 Task: In the  document transformation Apply all border to the tabe with  'with box; Style line and width 1/4 pt 'Select Header and apply  'Italics' Select the text and align it to the  Left
Action: Mouse moved to (736, 265)
Screenshot: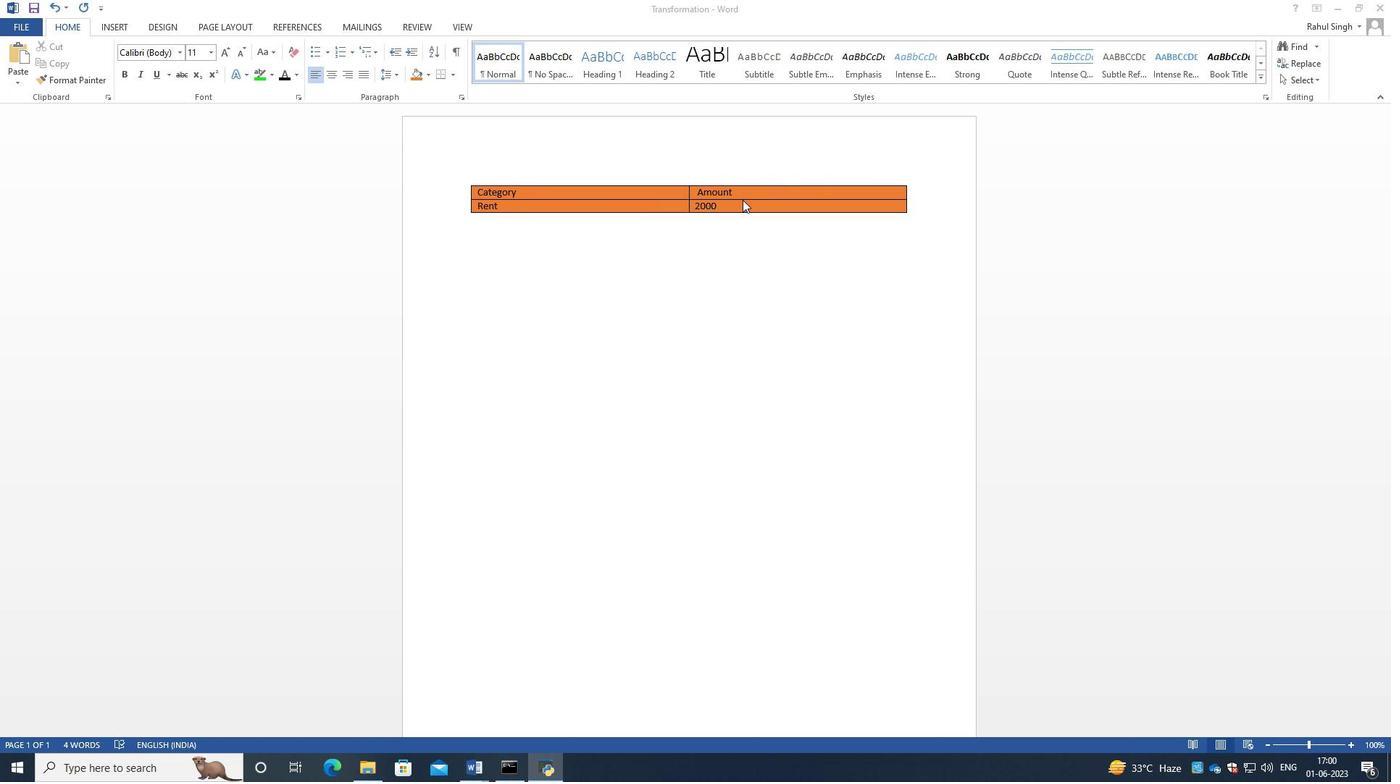 
Action: Mouse pressed left at (736, 265)
Screenshot: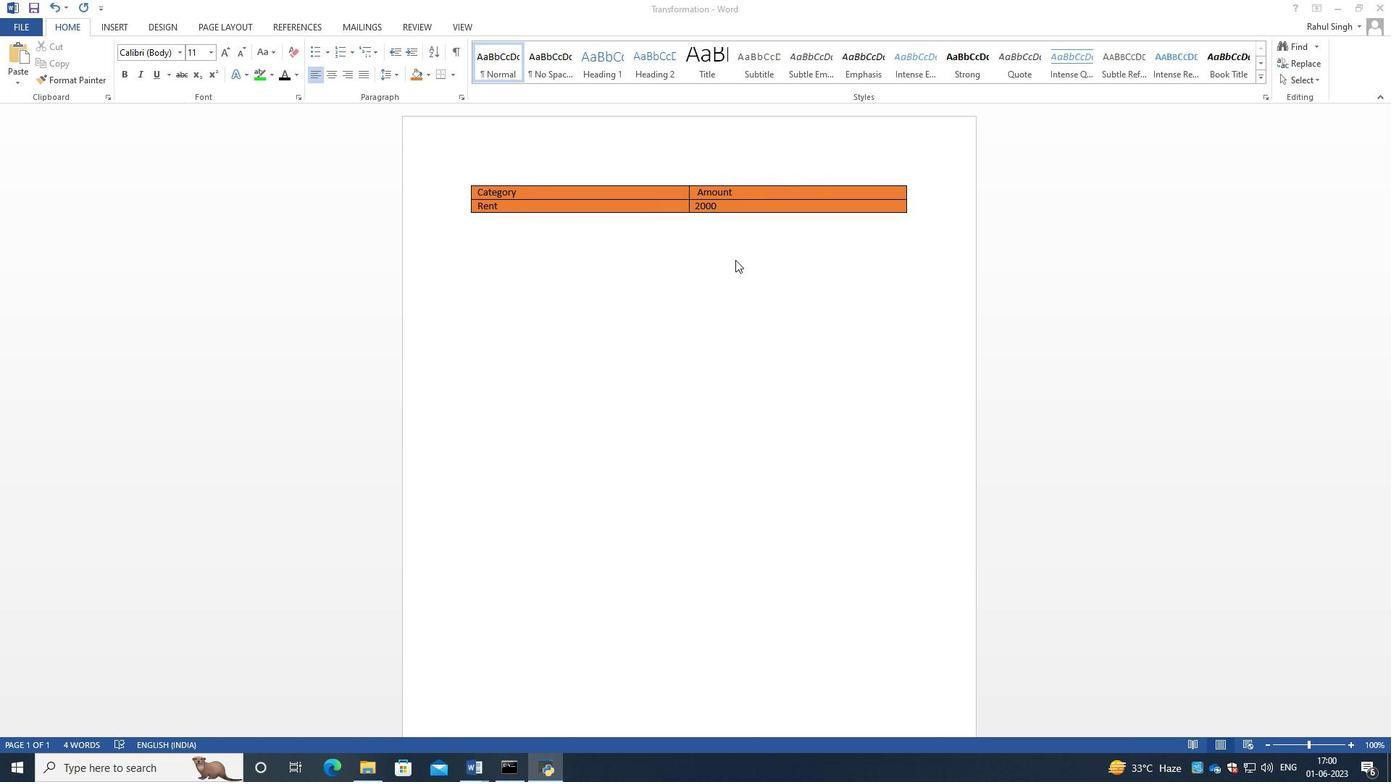 
Action: Mouse moved to (917, 187)
Screenshot: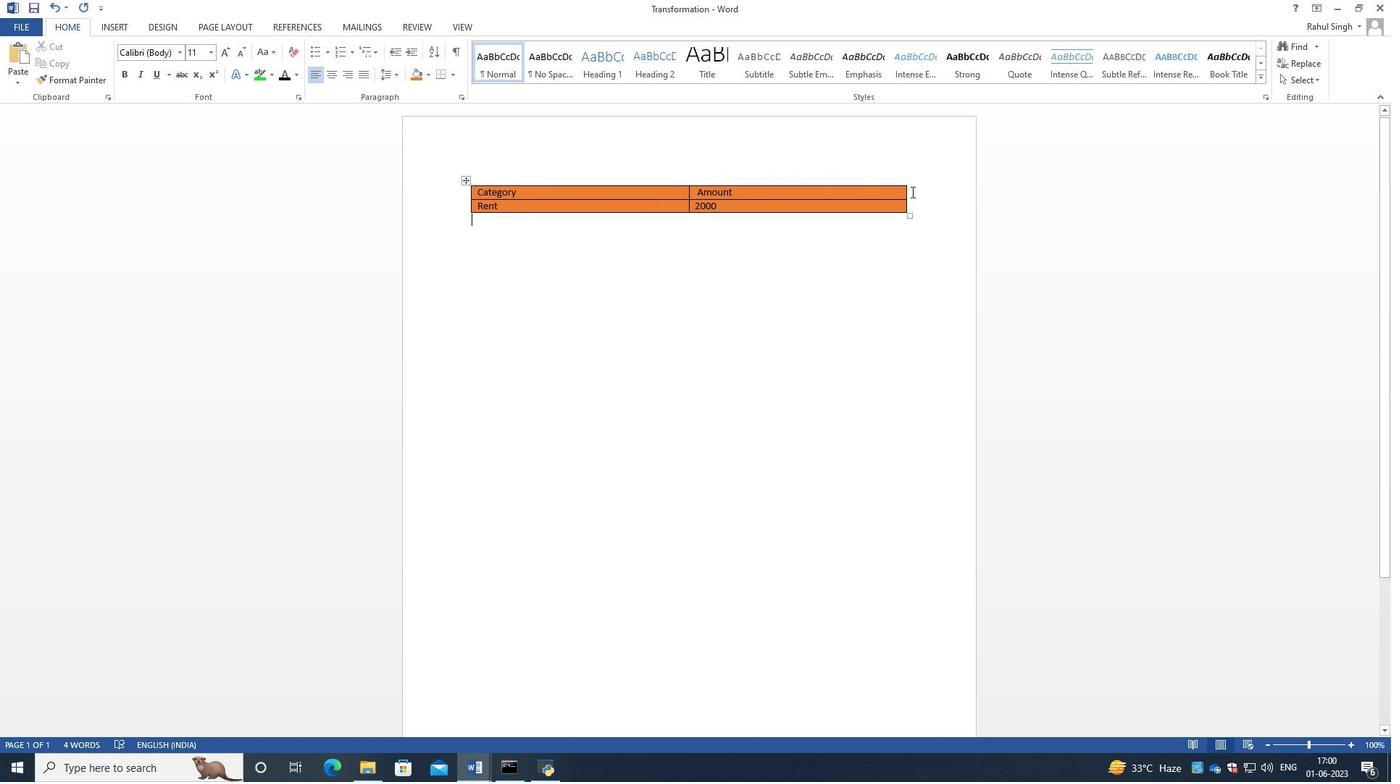 
Action: Mouse pressed left at (917, 187)
Screenshot: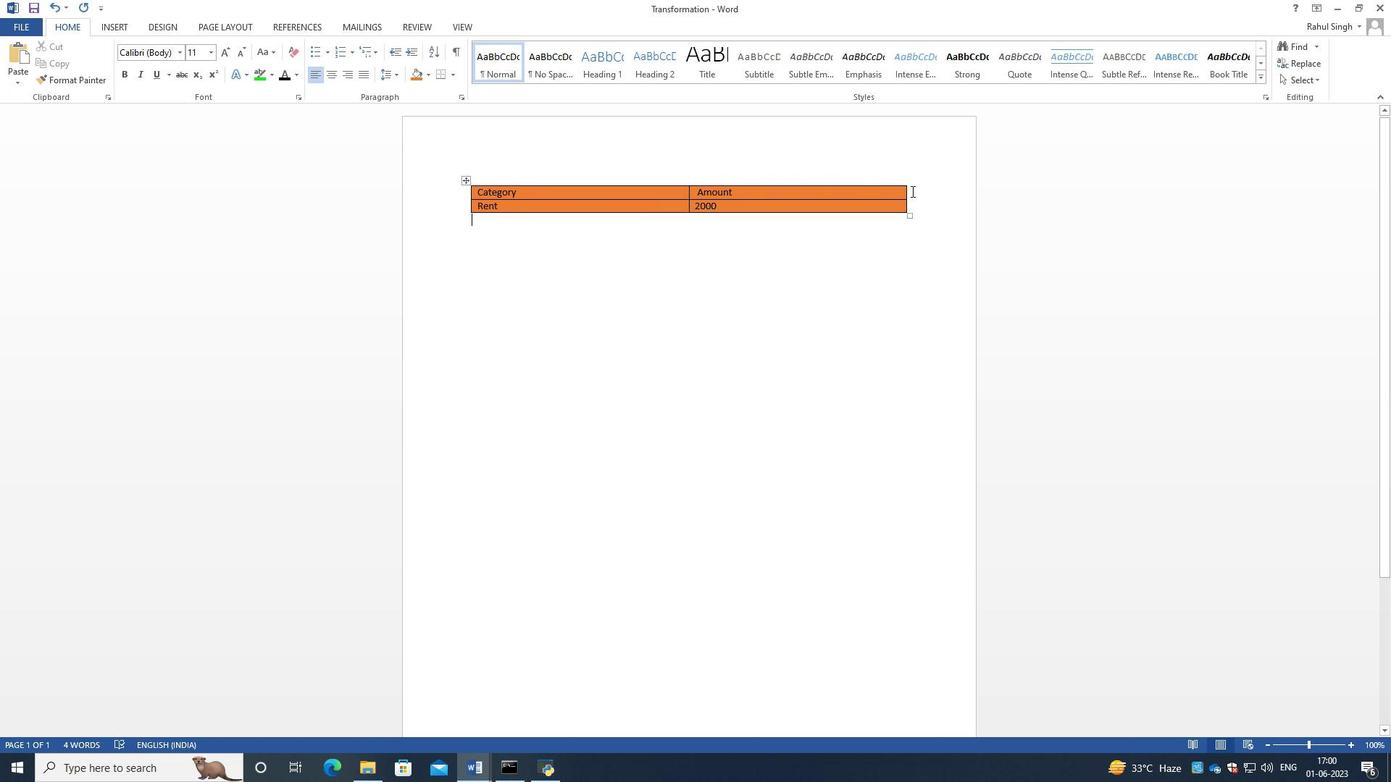 
Action: Mouse moved to (633, 243)
Screenshot: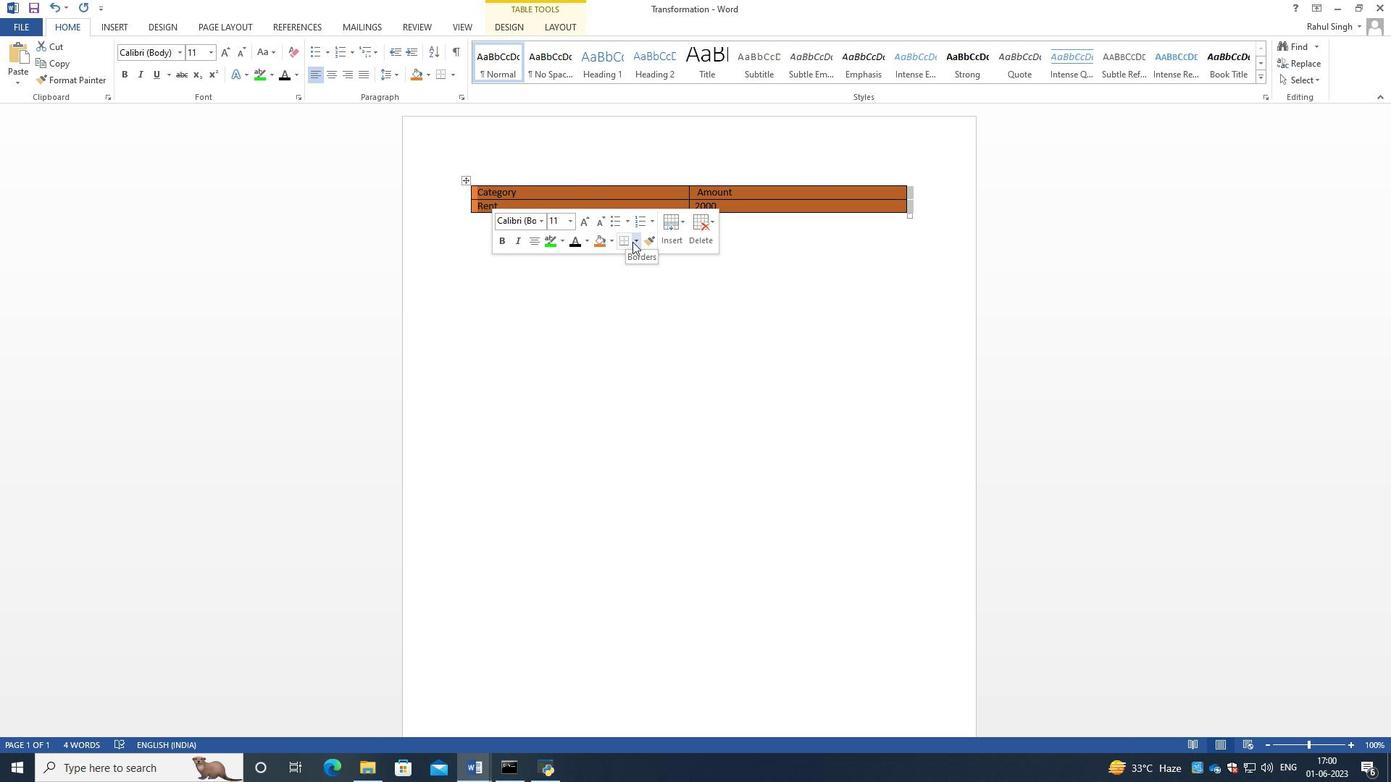 
Action: Mouse pressed left at (633, 243)
Screenshot: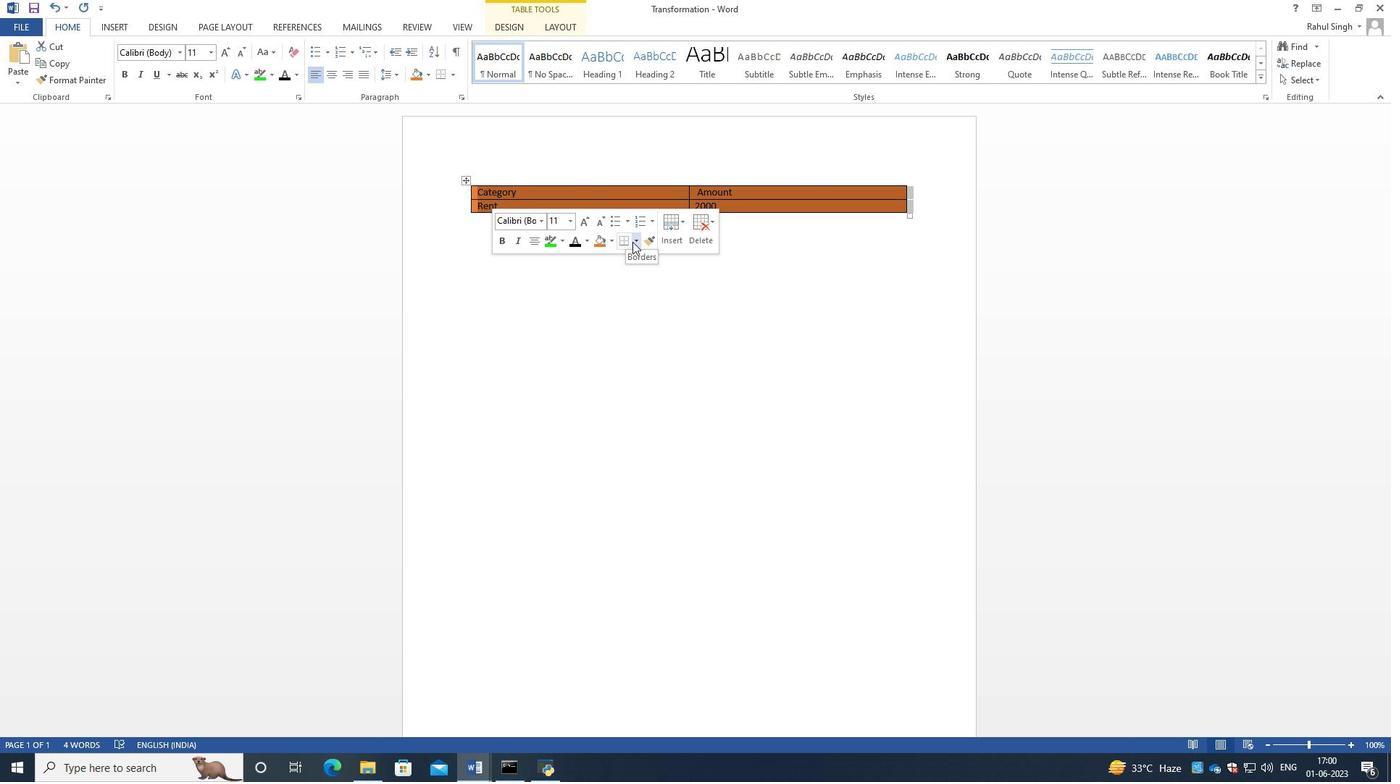 
Action: Mouse moved to (659, 352)
Screenshot: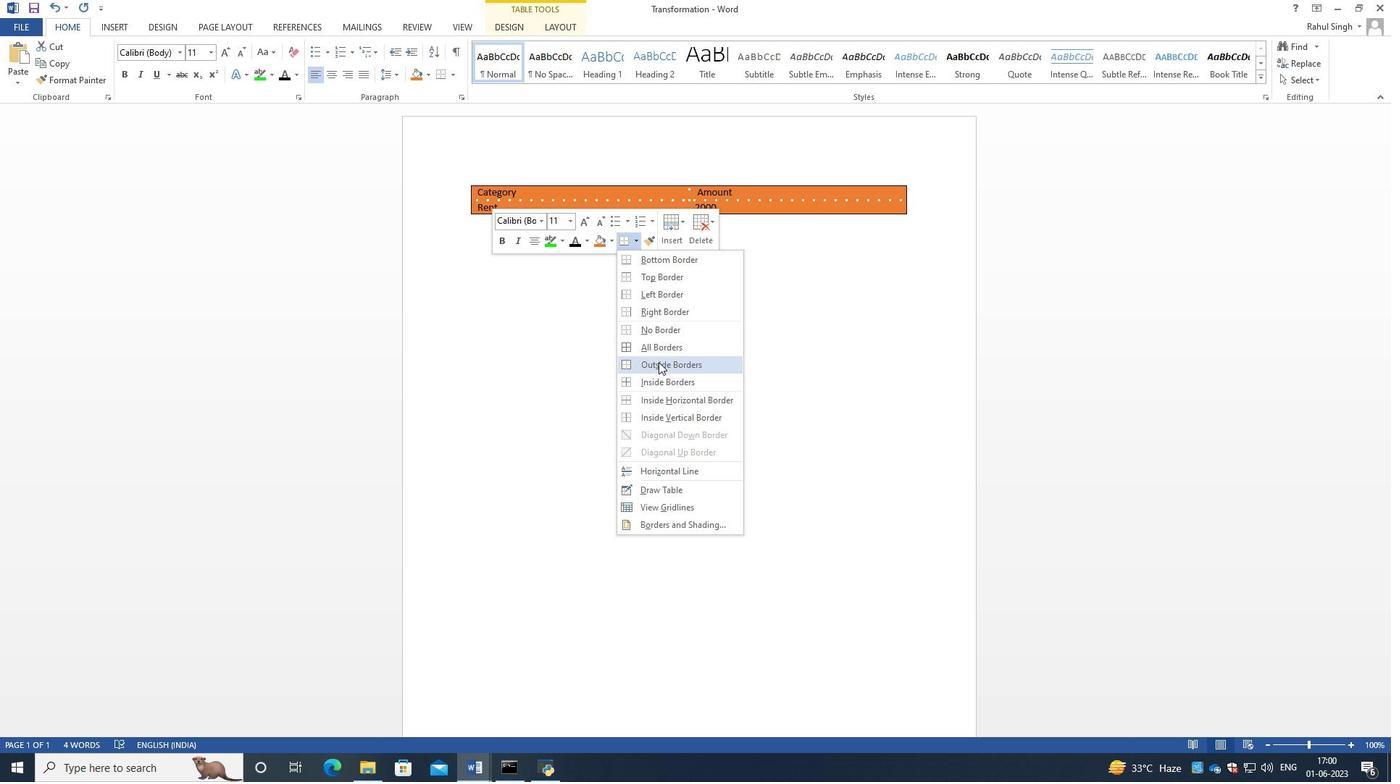 
Action: Mouse pressed left at (659, 352)
Screenshot: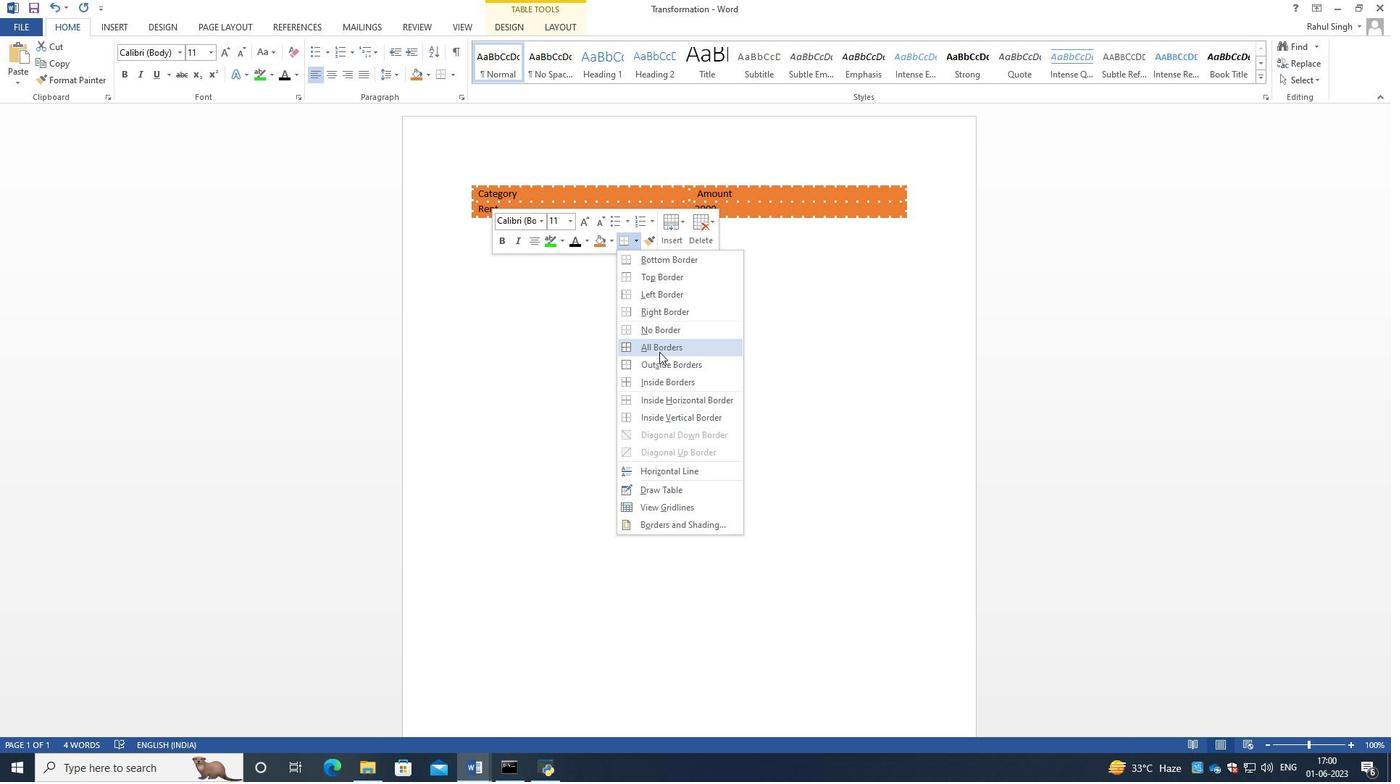 
Action: Mouse moved to (640, 242)
Screenshot: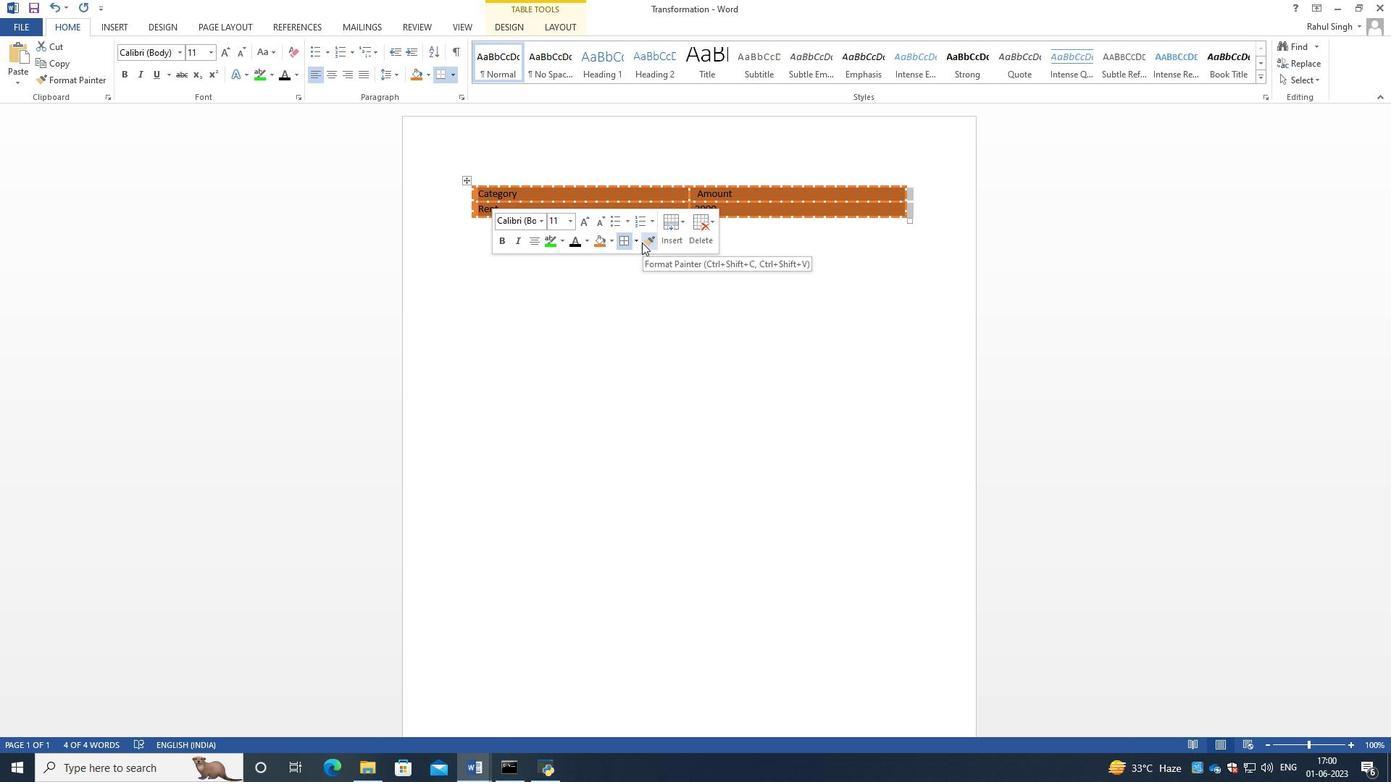
Action: Mouse pressed left at (640, 242)
Screenshot: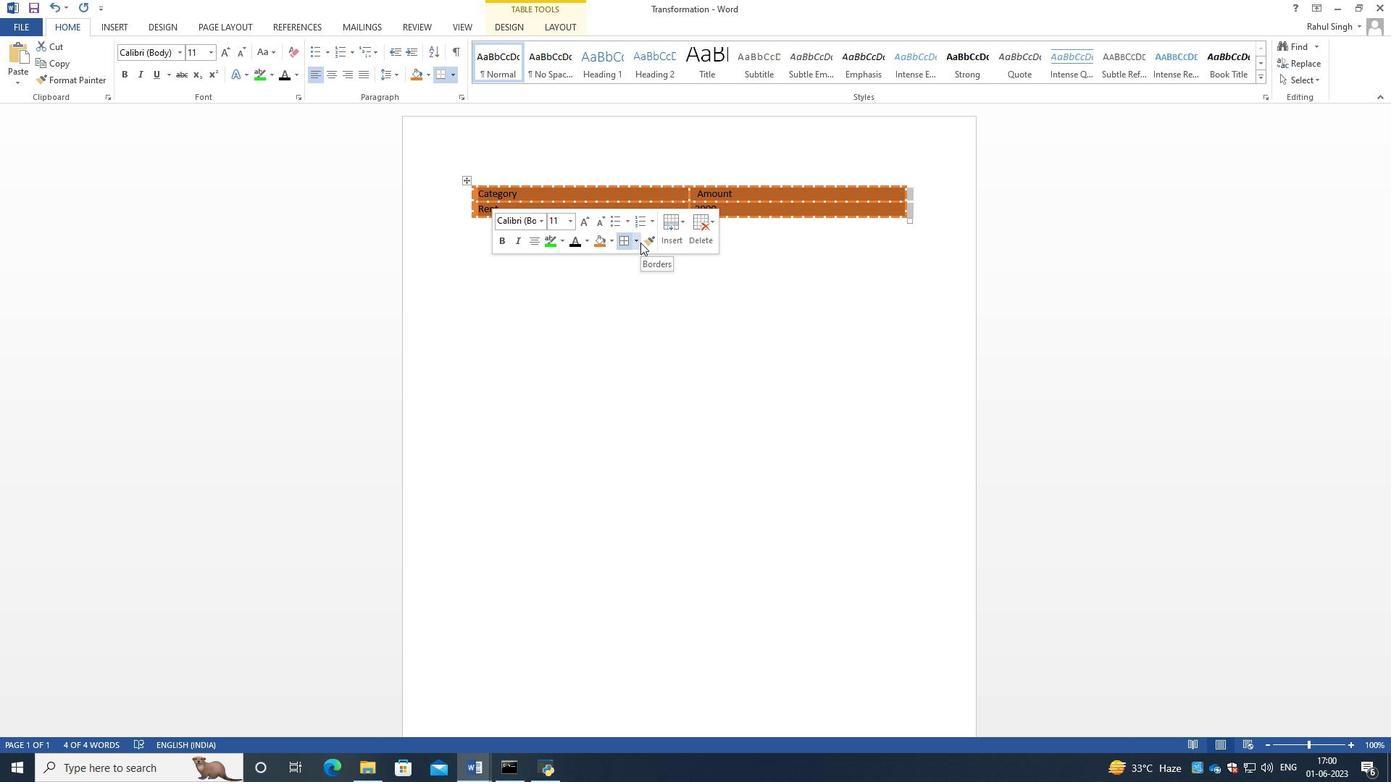 
Action: Mouse moved to (785, 285)
Screenshot: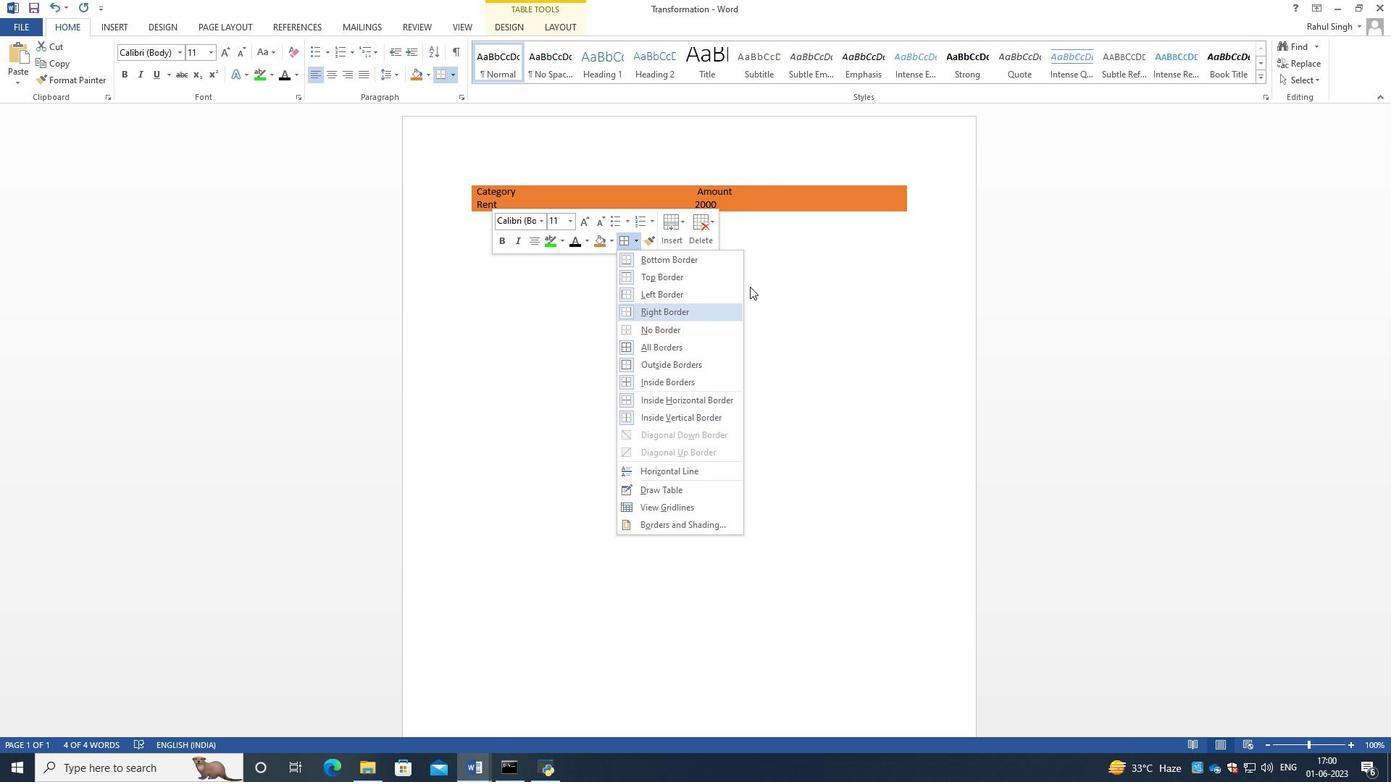 
Action: Mouse pressed left at (785, 285)
Screenshot: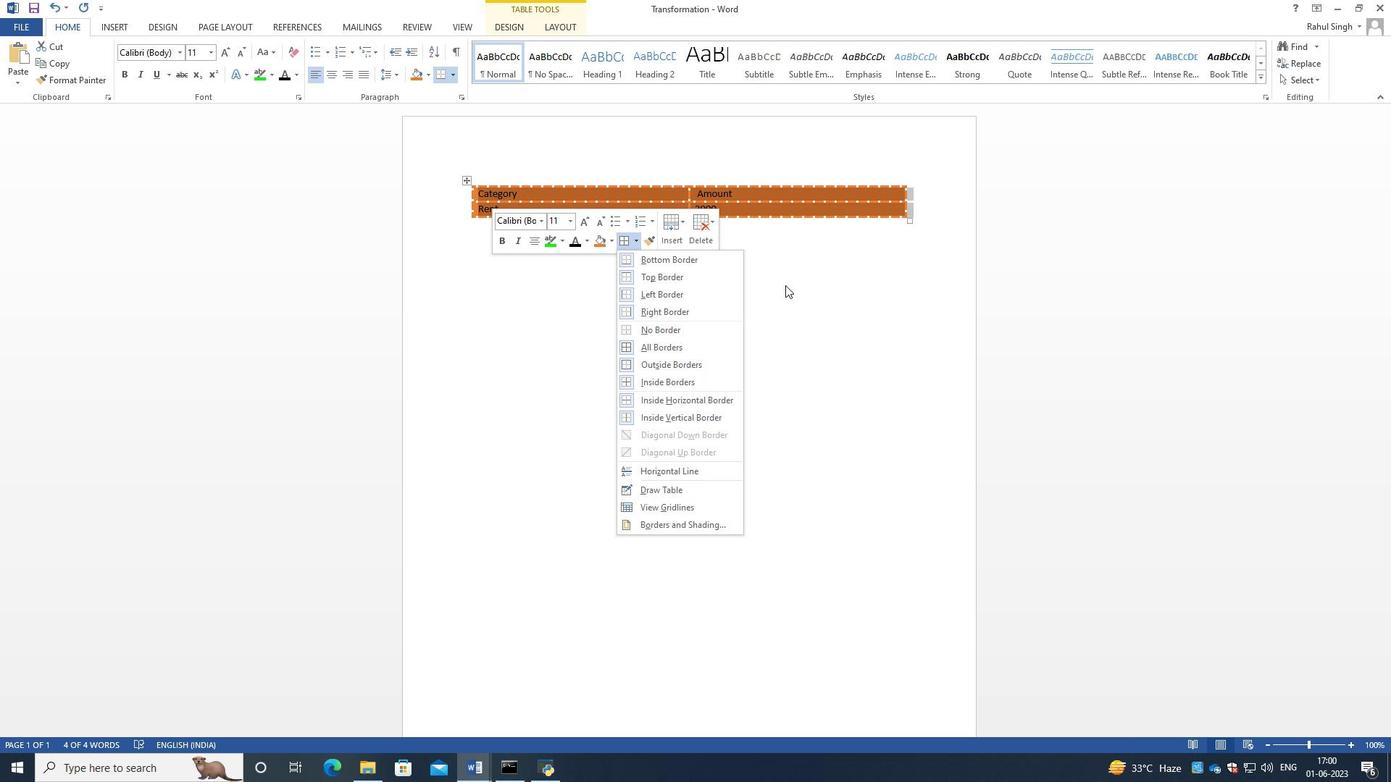 
Action: Mouse moved to (629, 254)
Screenshot: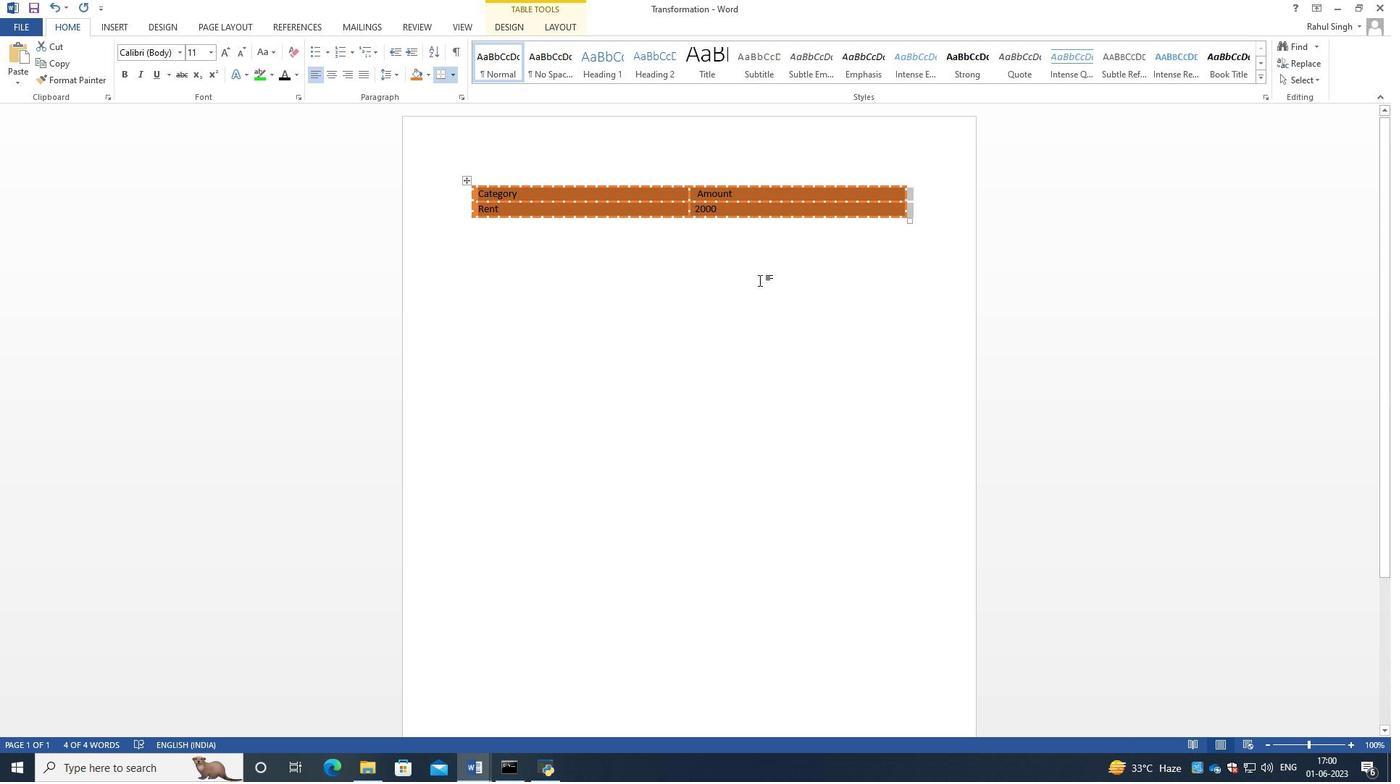 
Action: Mouse pressed left at (629, 254)
Screenshot: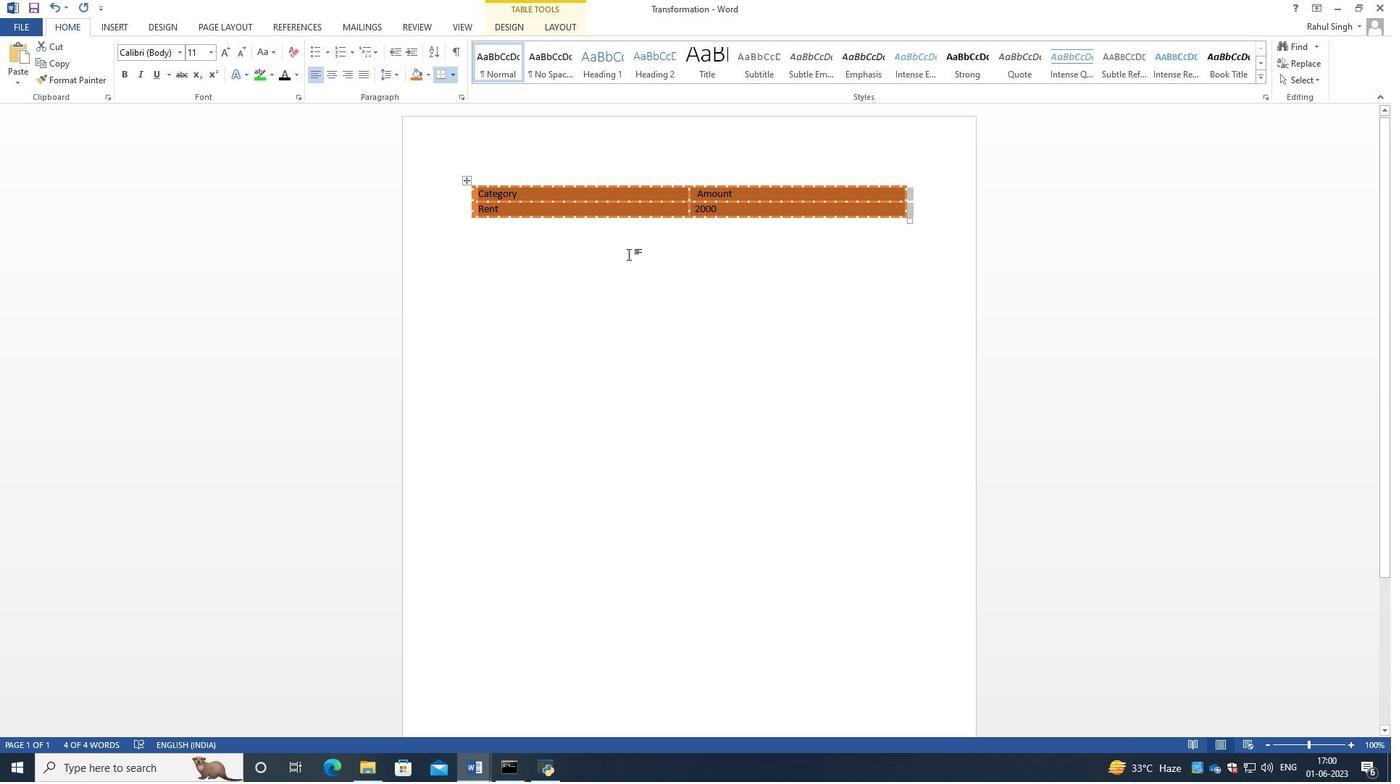 
Action: Mouse moved to (637, 190)
Screenshot: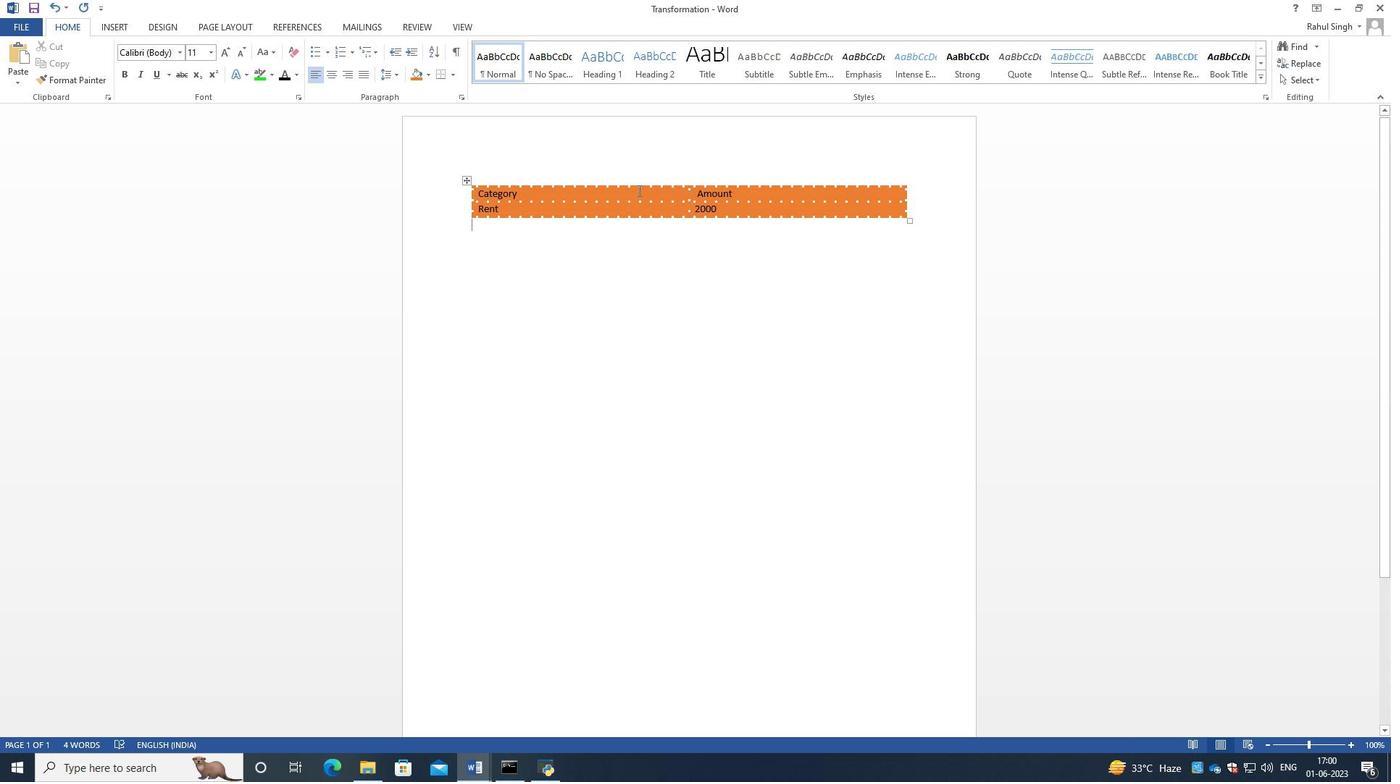 
Action: Mouse pressed right at (637, 190)
Screenshot: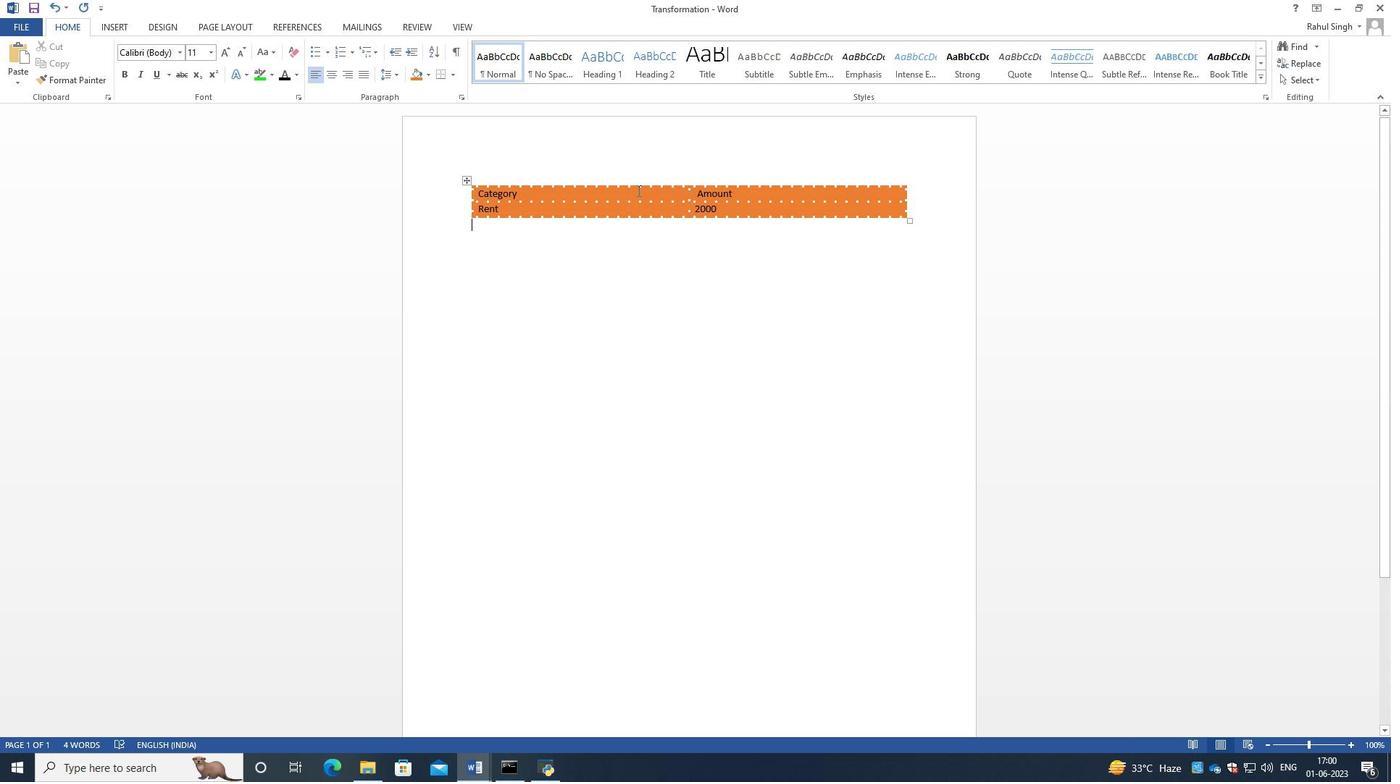 
Action: Mouse moved to (601, 340)
Screenshot: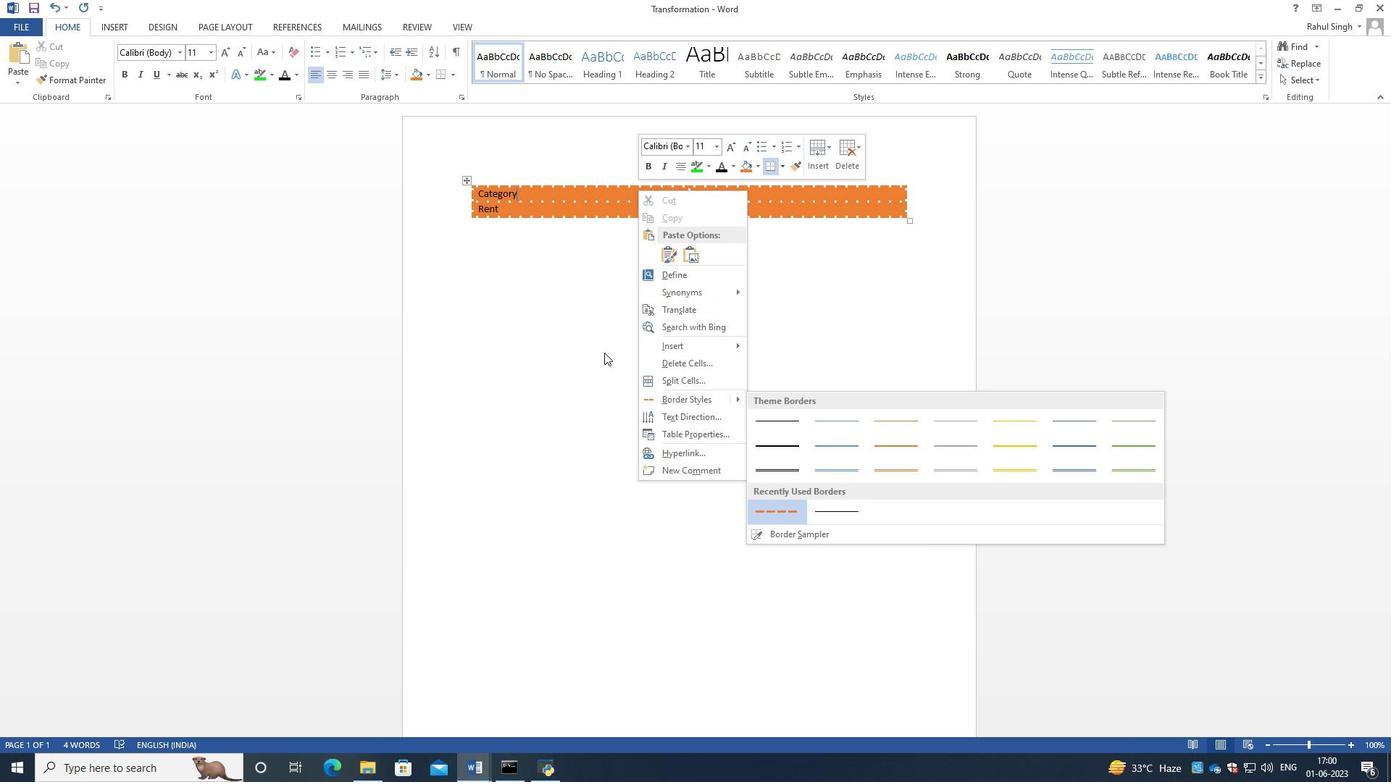 
Action: Mouse pressed left at (601, 340)
Screenshot: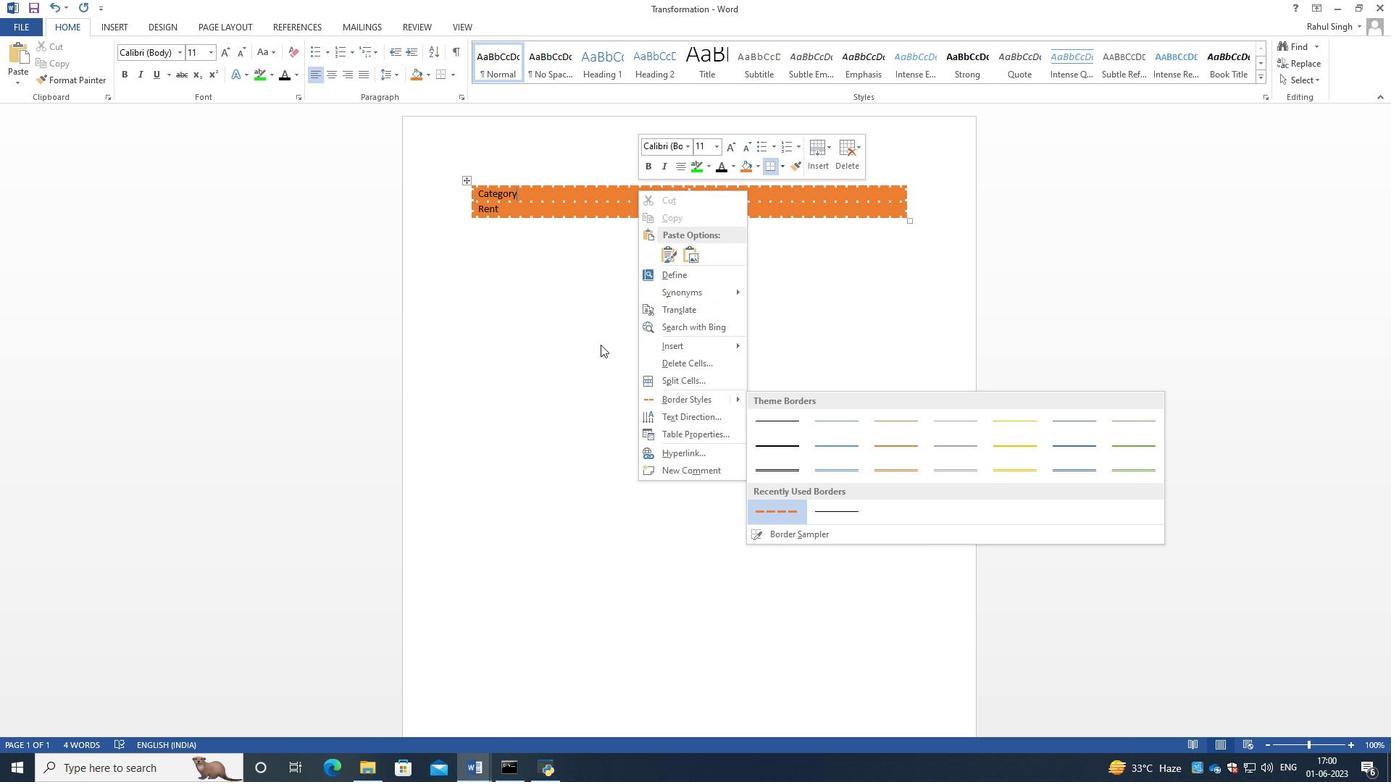 
Action: Mouse moved to (52, 5)
Screenshot: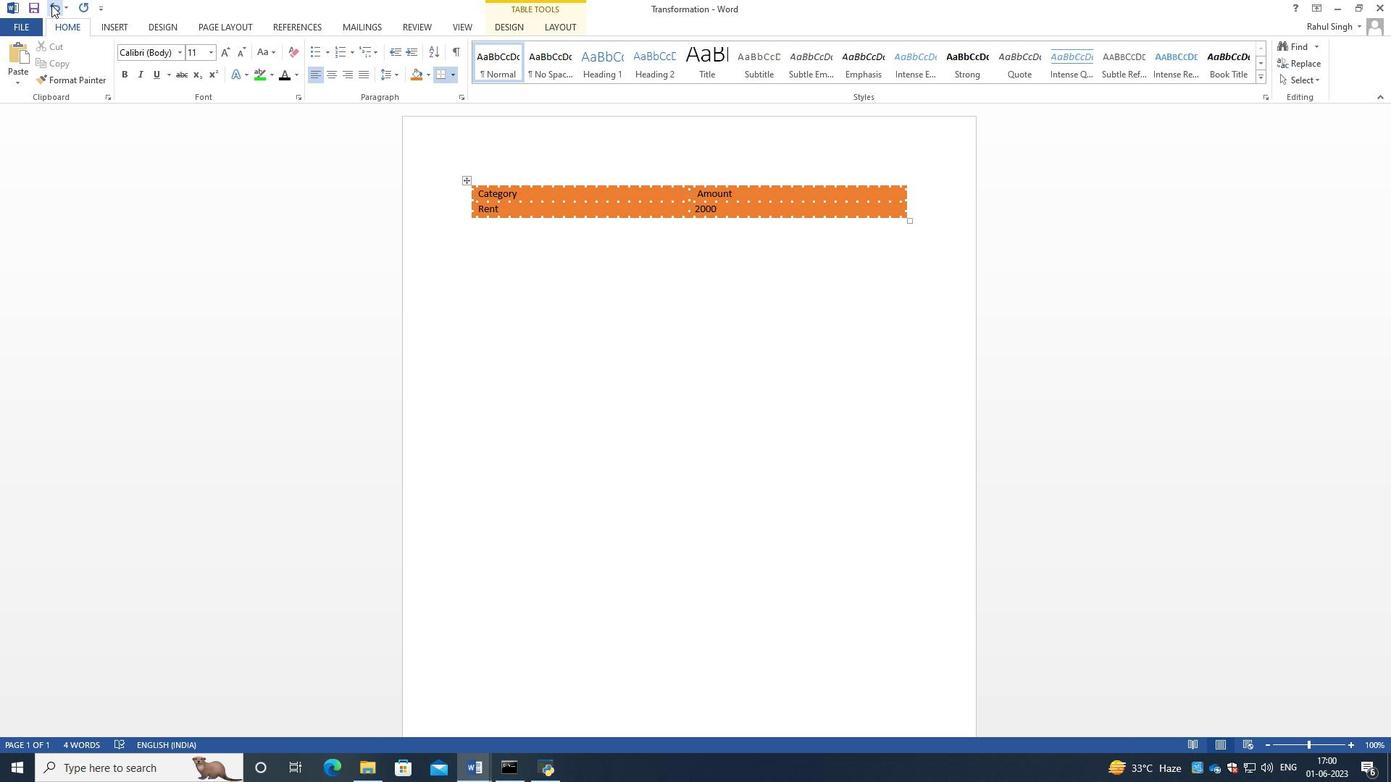 
Action: Mouse pressed left at (52, 5)
Screenshot: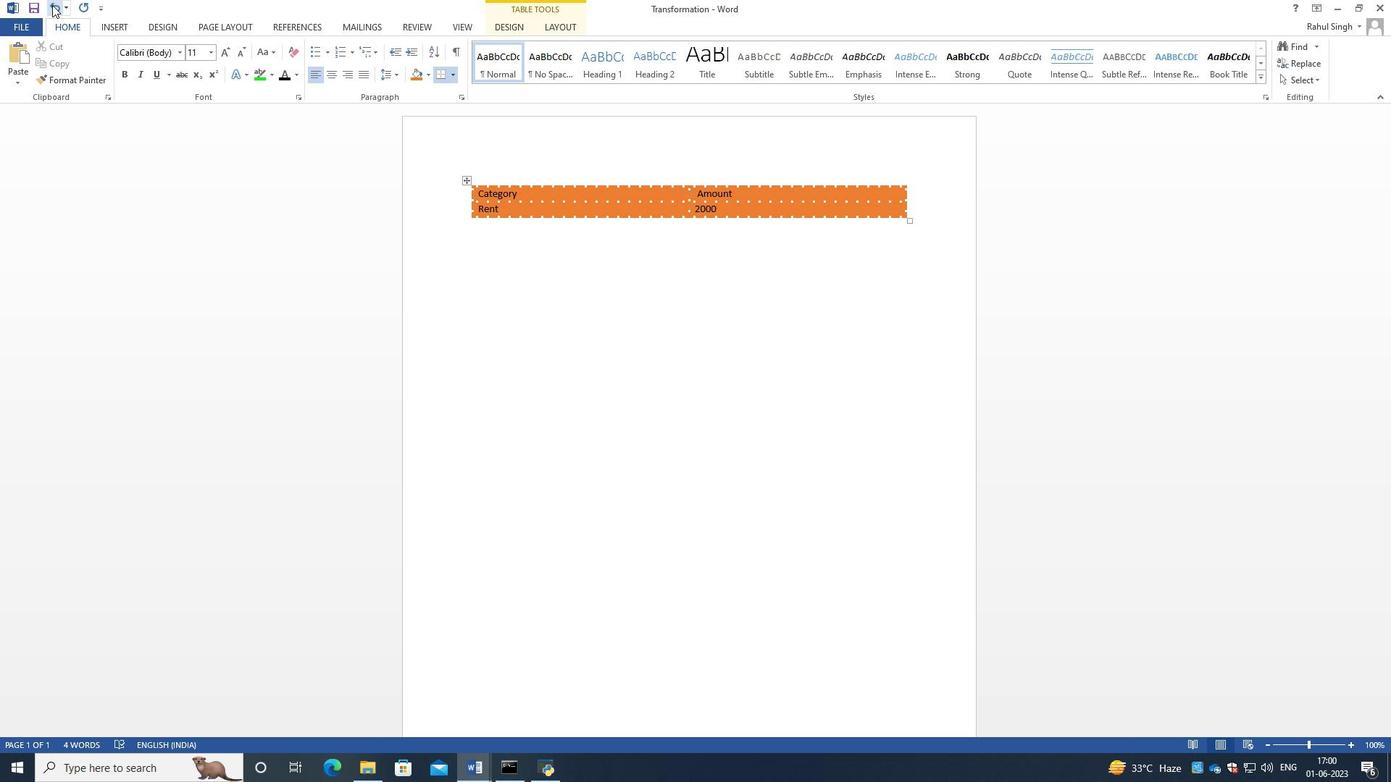 
Action: Mouse moved to (558, 195)
Screenshot: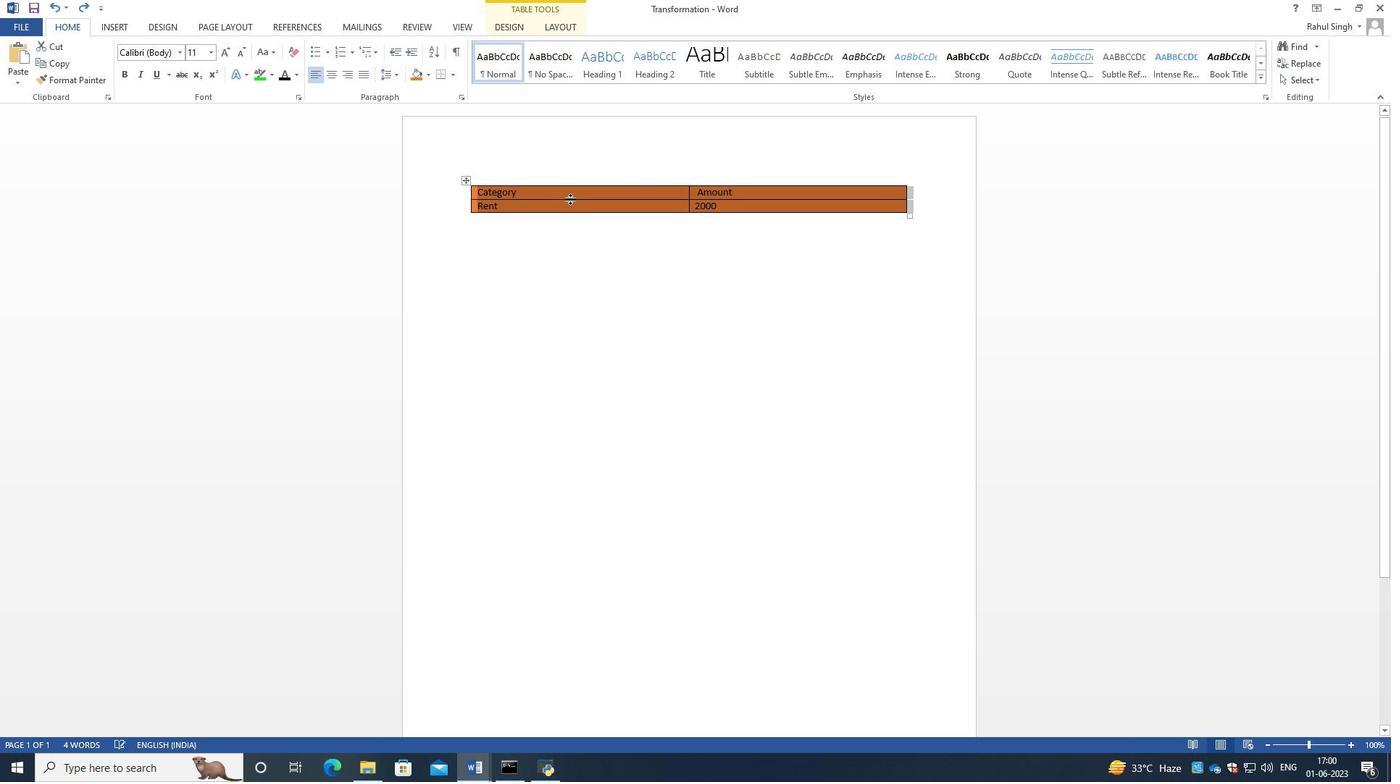 
Action: Mouse pressed right at (558, 195)
Screenshot: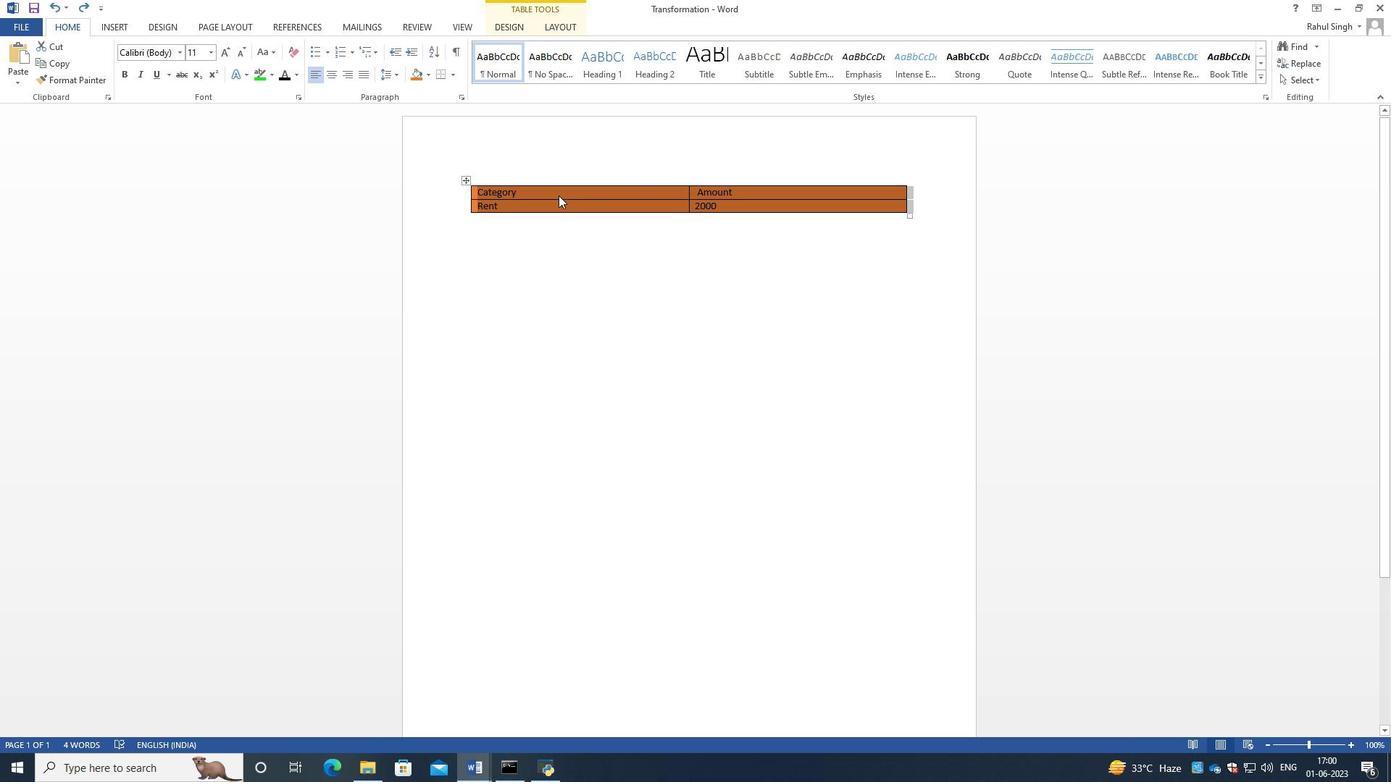 
Action: Mouse moved to (700, 173)
Screenshot: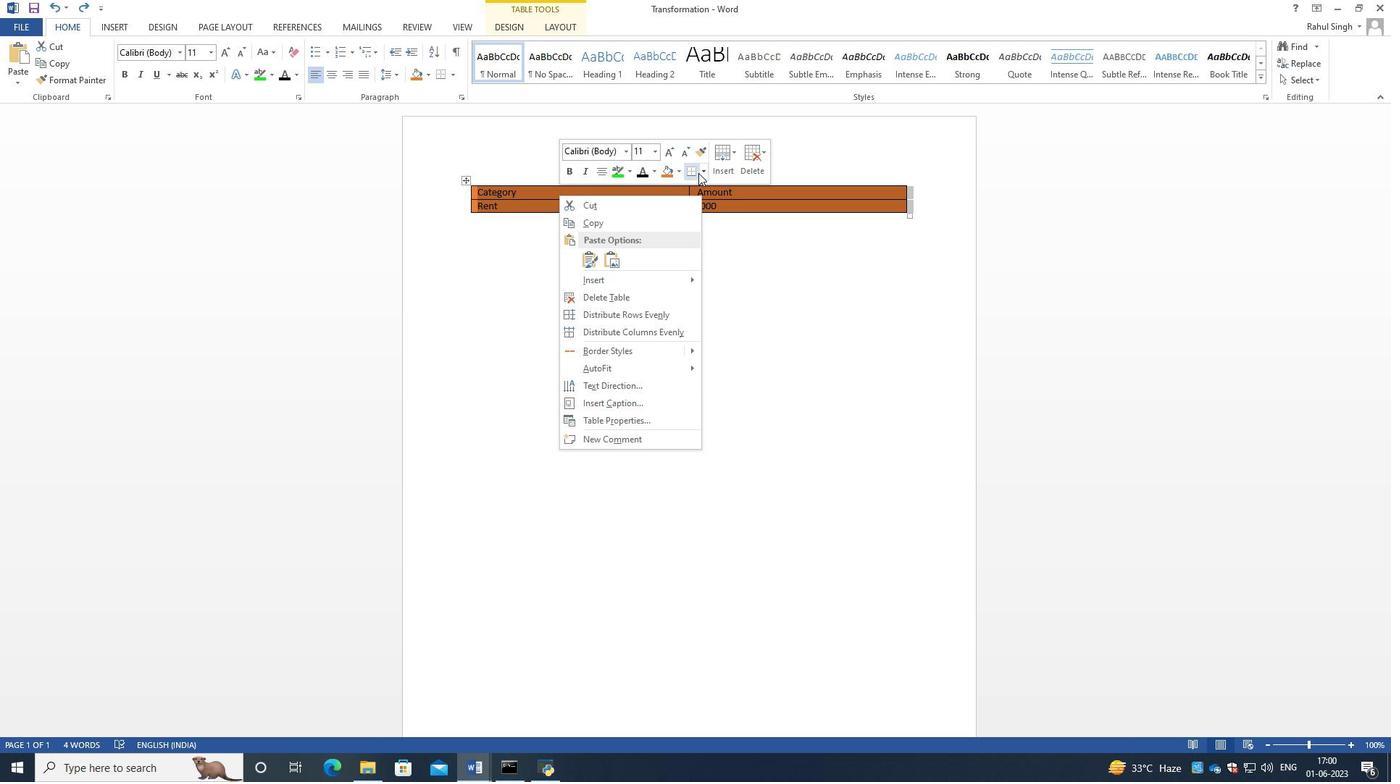 
Action: Mouse pressed left at (700, 173)
Screenshot: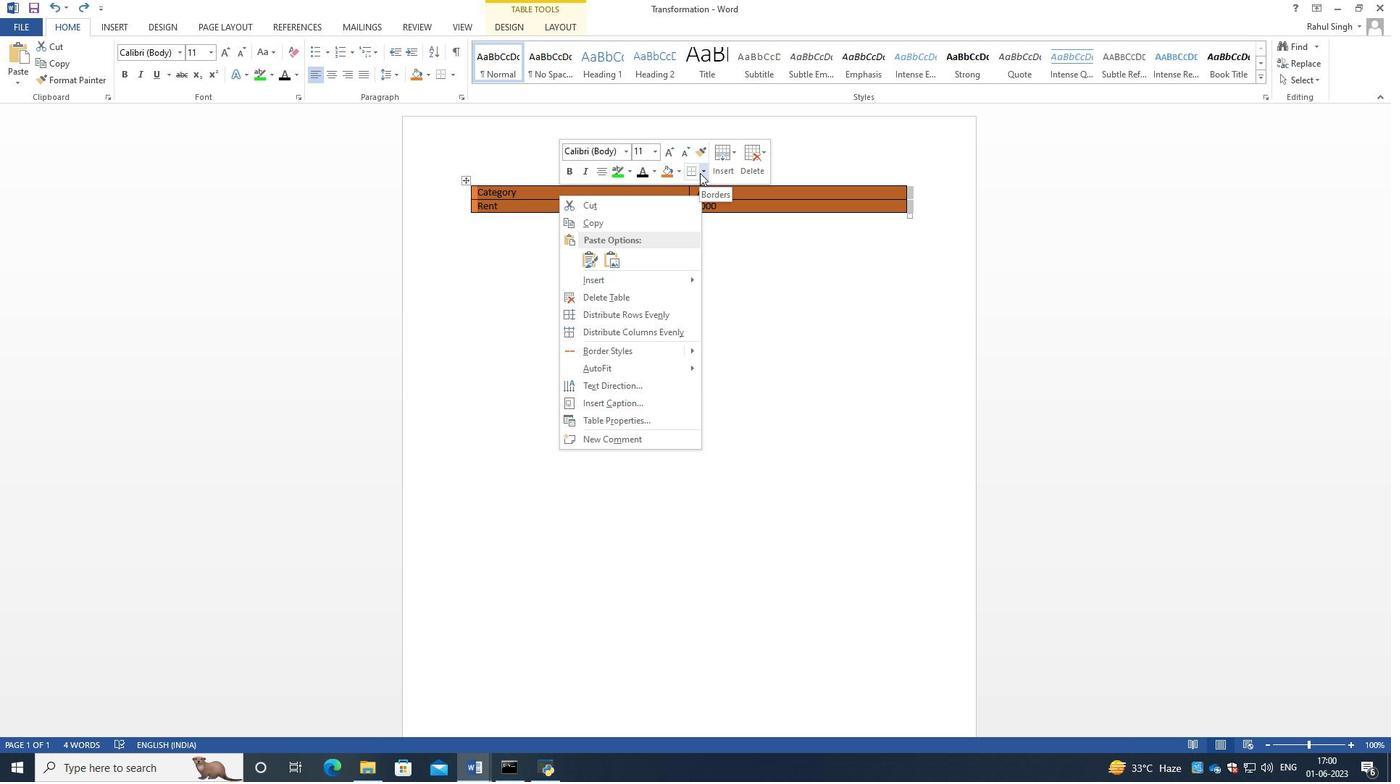 
Action: Mouse moved to (728, 277)
Screenshot: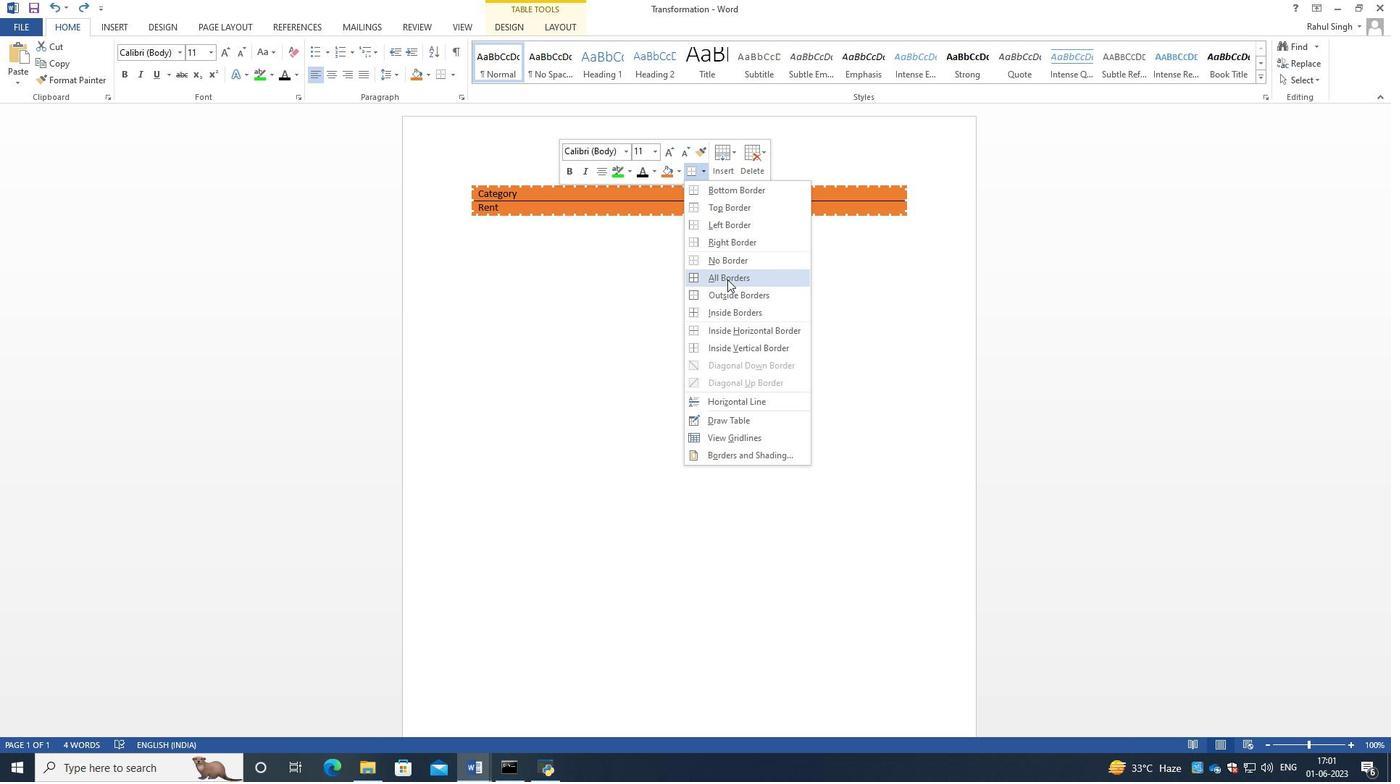 
Action: Mouse pressed left at (728, 277)
Screenshot: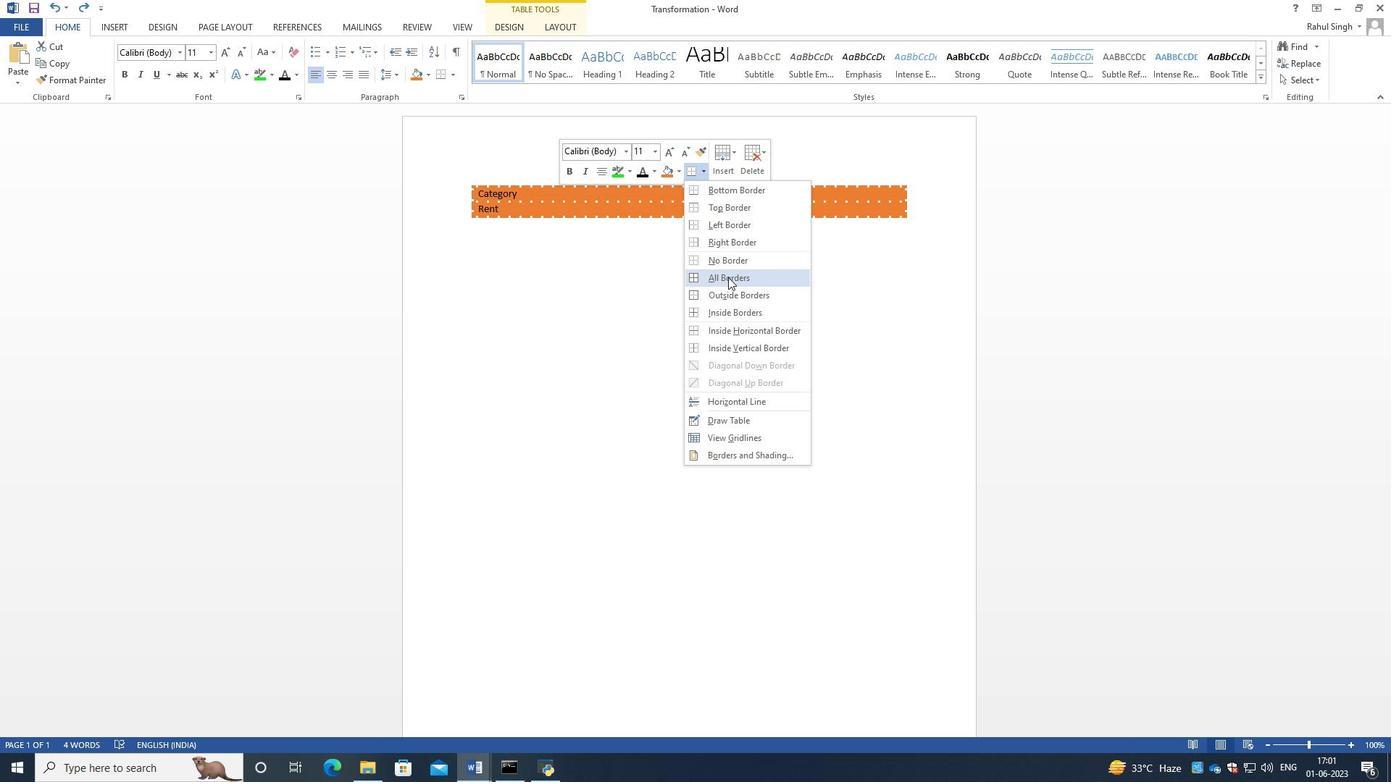 
Action: Mouse moved to (734, 159)
Screenshot: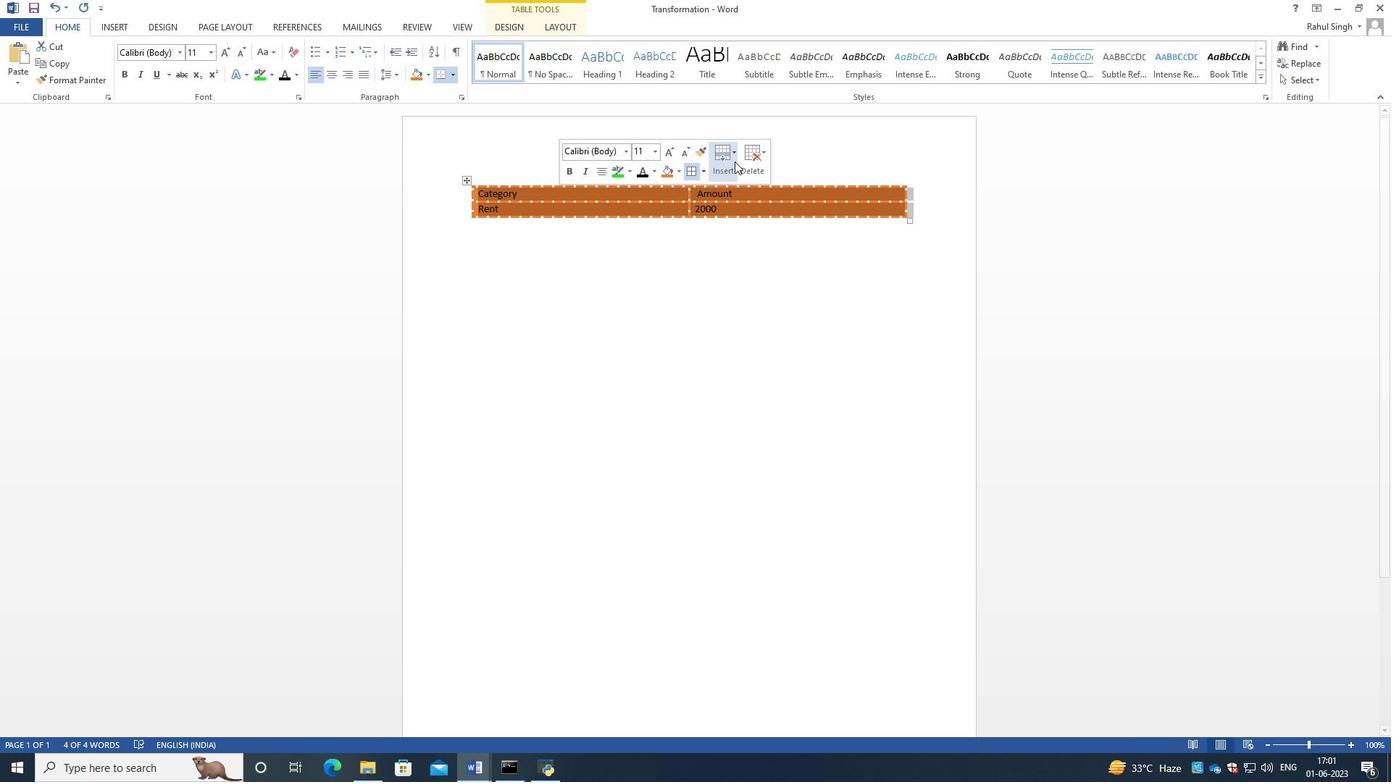 
Action: Mouse pressed left at (734, 159)
Screenshot: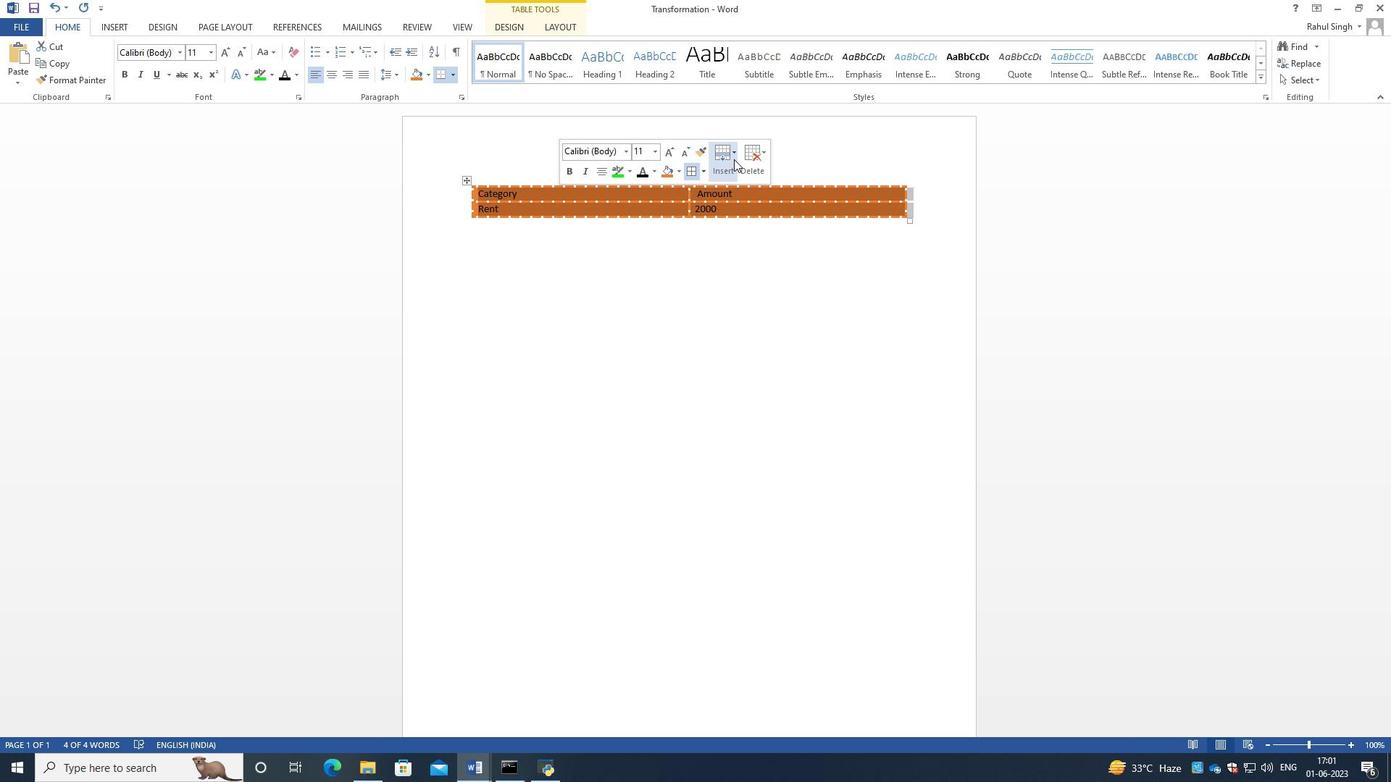 
Action: Mouse moved to (731, 293)
Screenshot: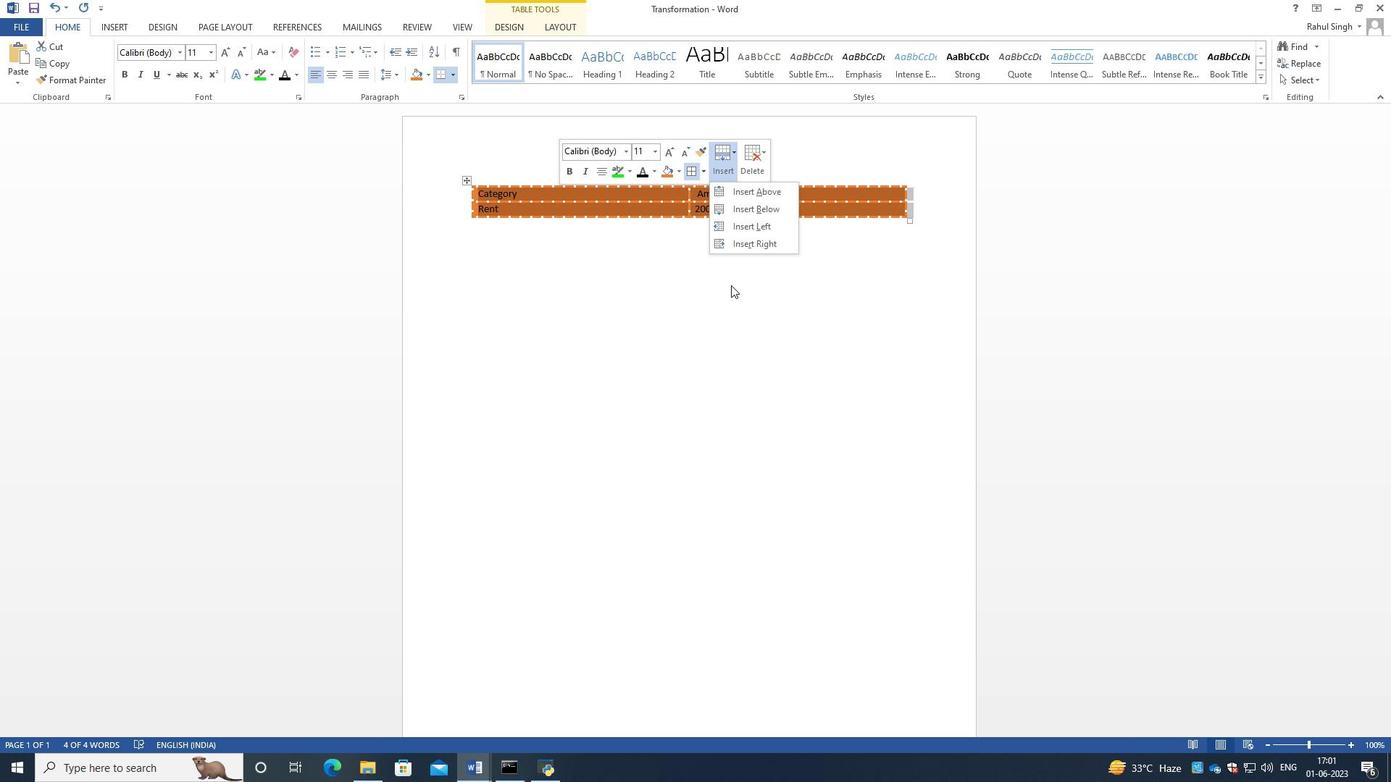 
Action: Mouse pressed left at (731, 293)
Screenshot: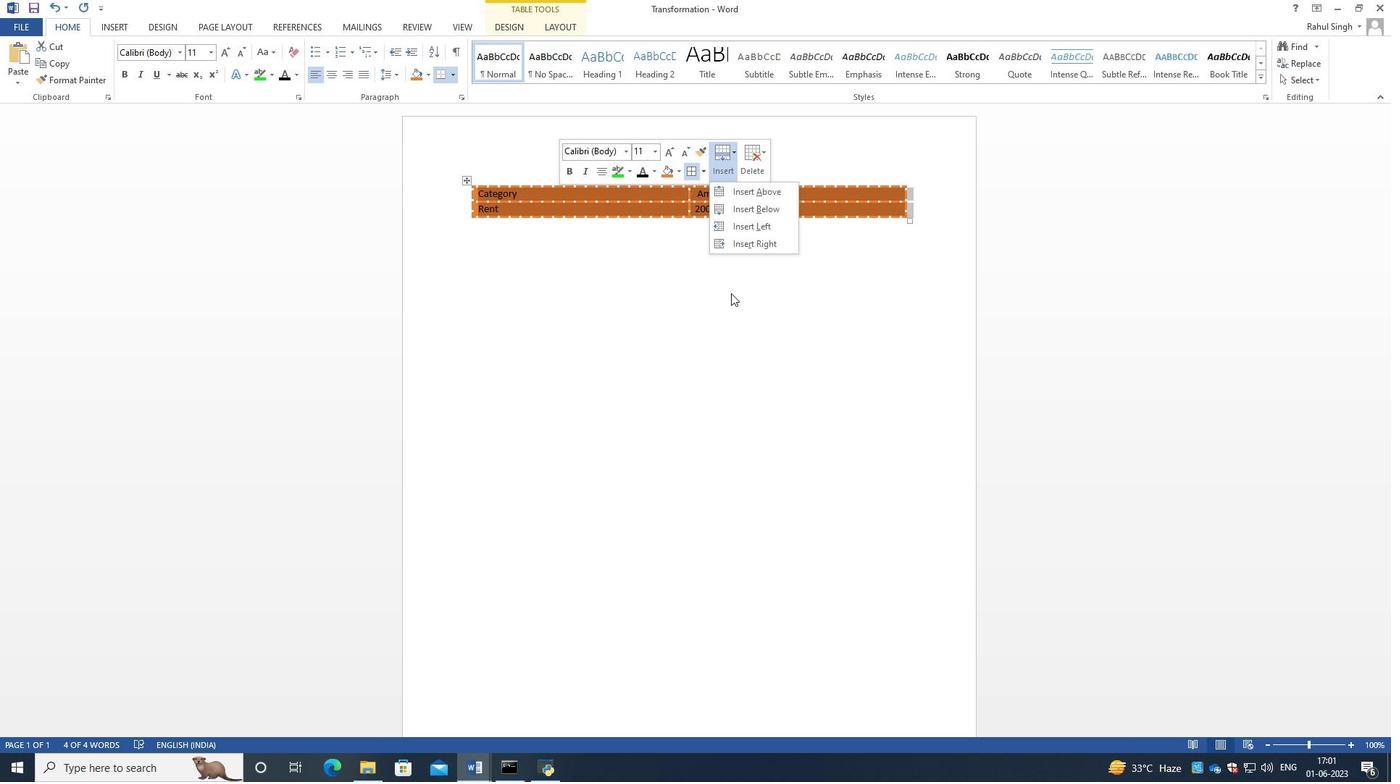 
Action: Mouse moved to (788, 200)
Screenshot: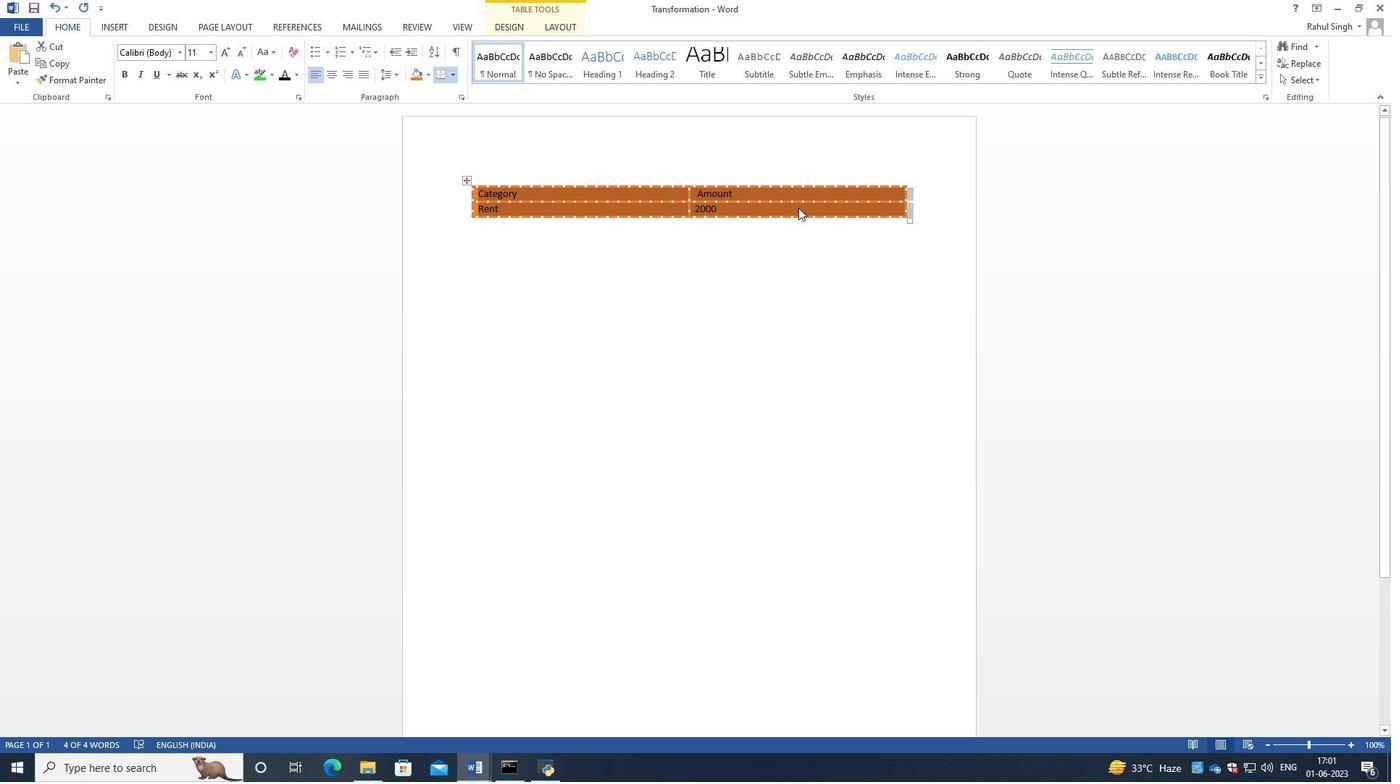 
Action: Mouse pressed right at (788, 200)
Screenshot: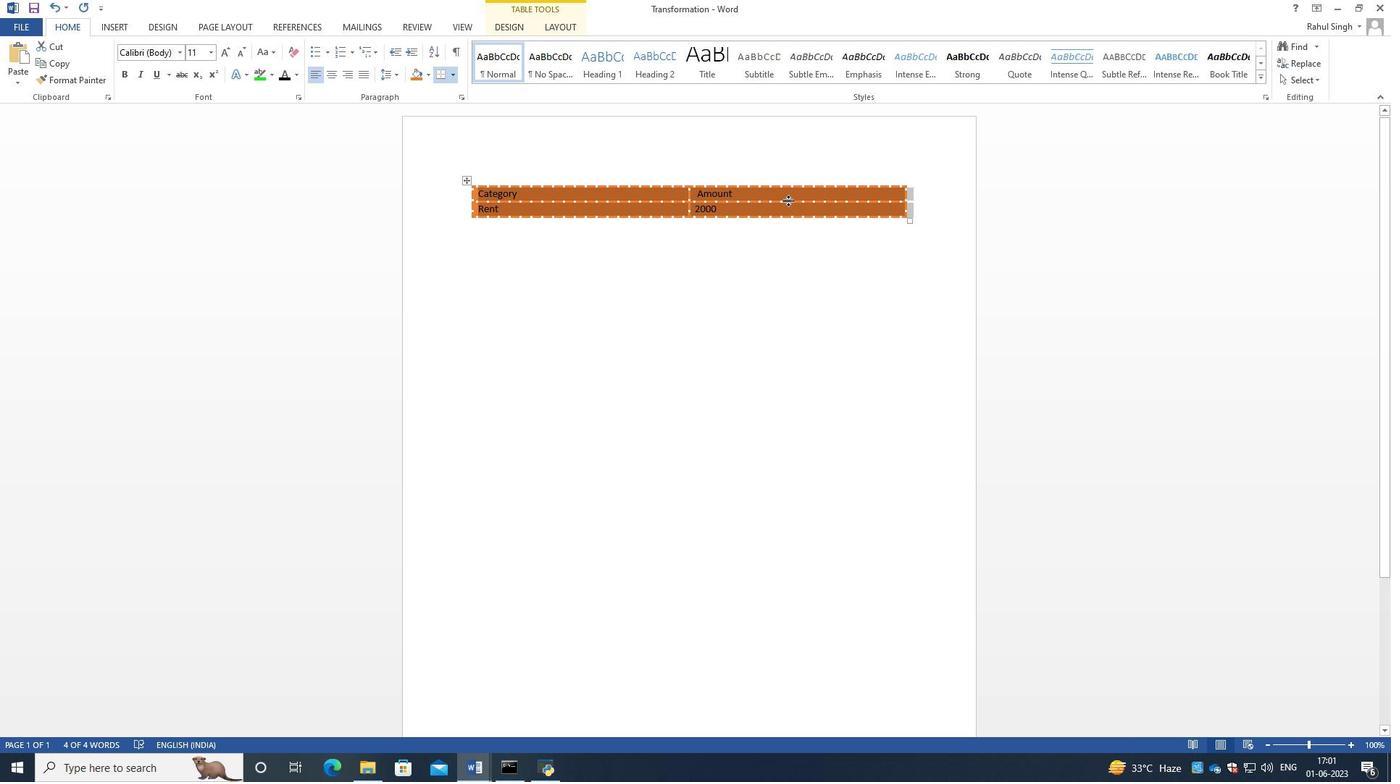 
Action: Mouse moved to (885, 472)
Screenshot: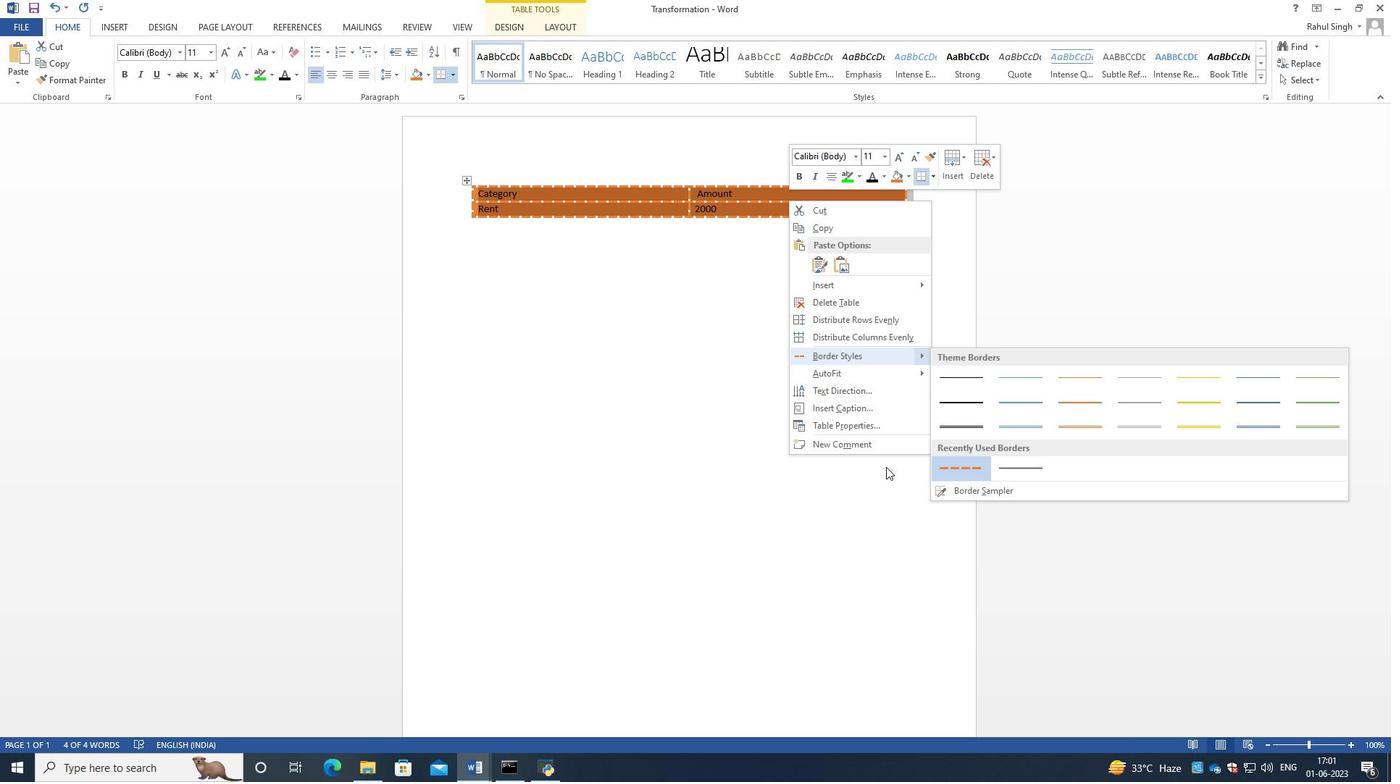 
Action: Mouse pressed left at (885, 472)
Screenshot: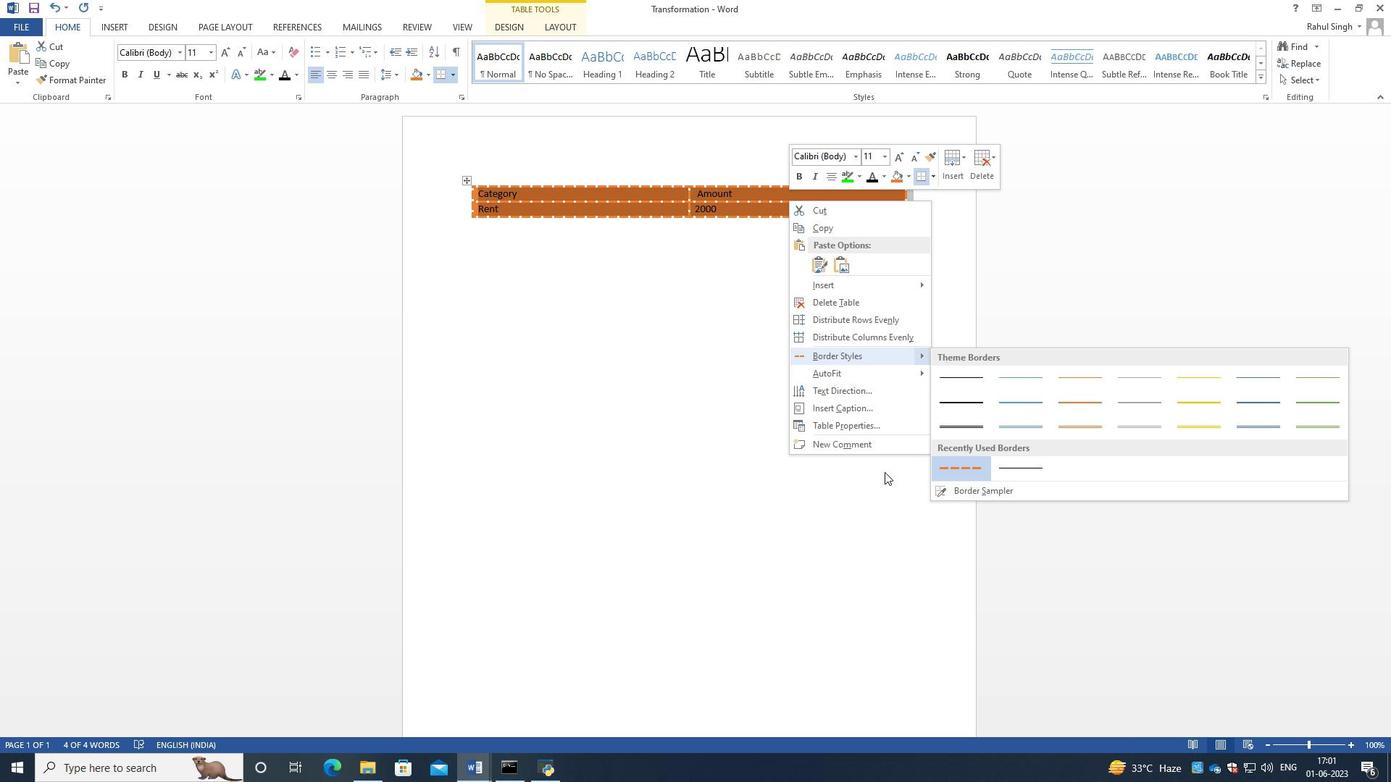 
Action: Mouse moved to (543, 187)
Screenshot: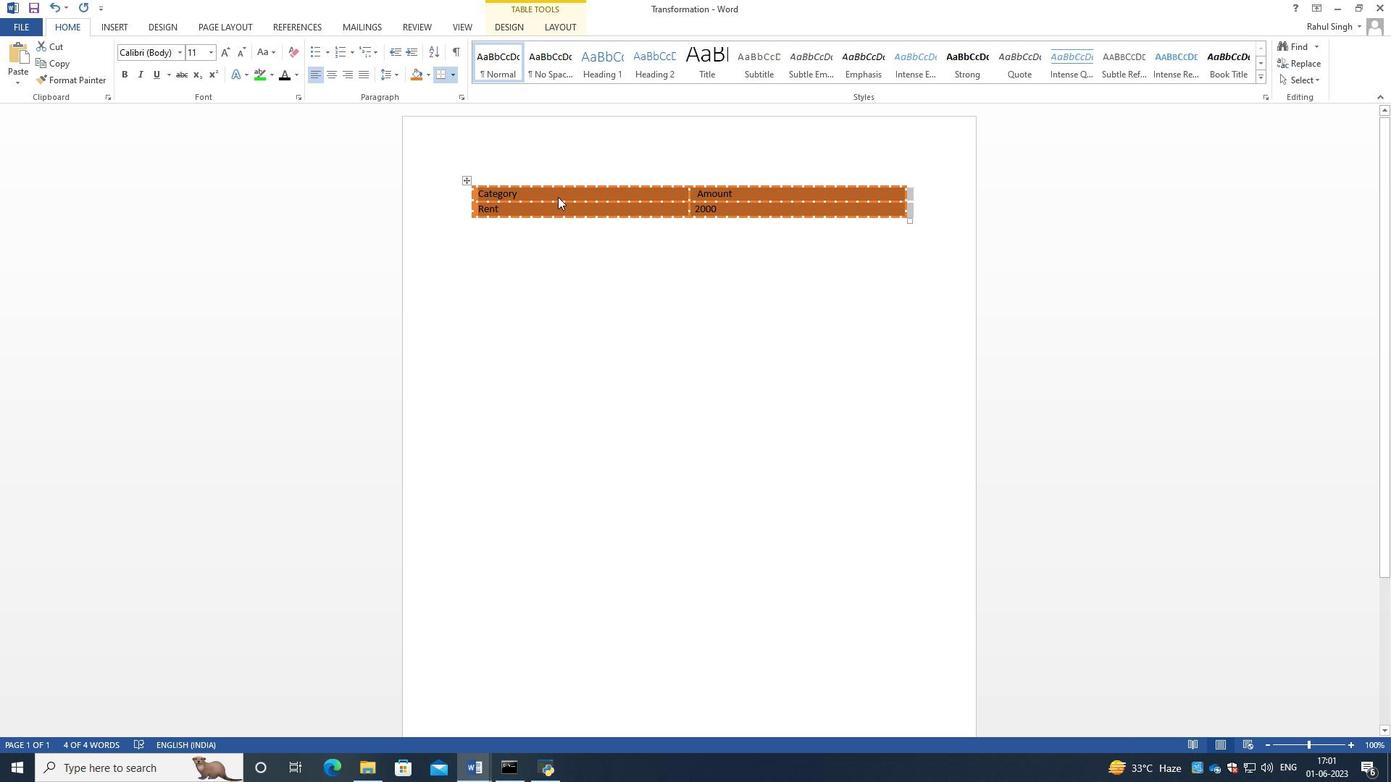 
Action: Mouse pressed left at (543, 187)
Screenshot: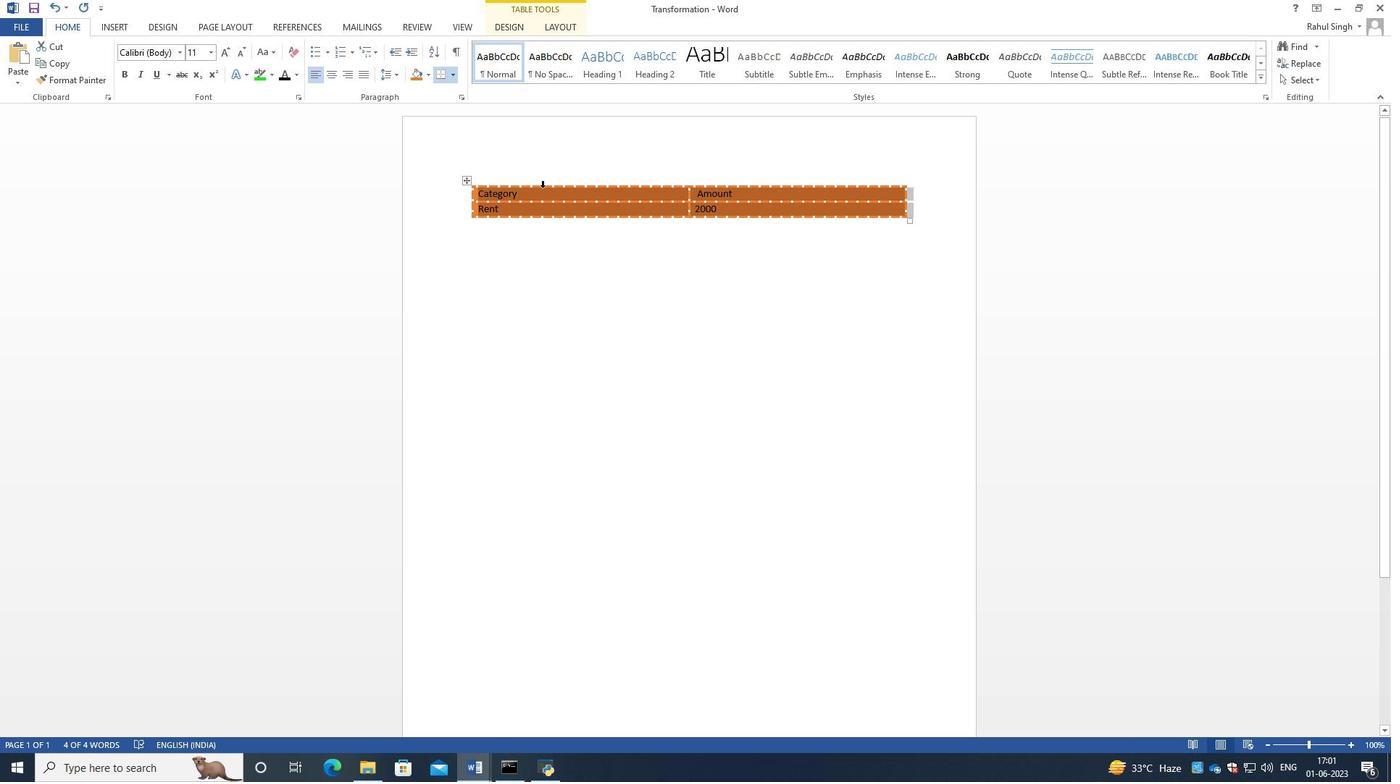 
Action: Mouse moved to (524, 193)
Screenshot: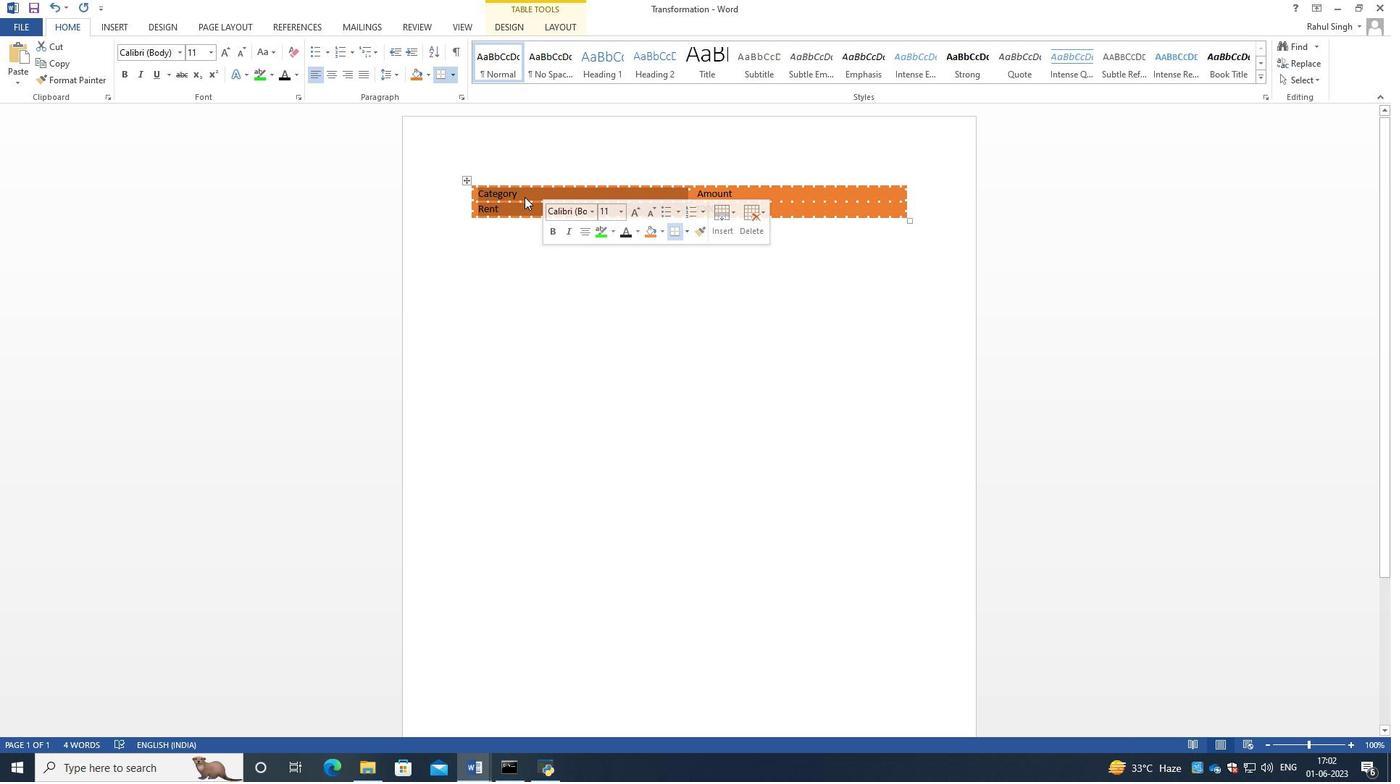 
Action: Mouse pressed left at (524, 193)
Screenshot: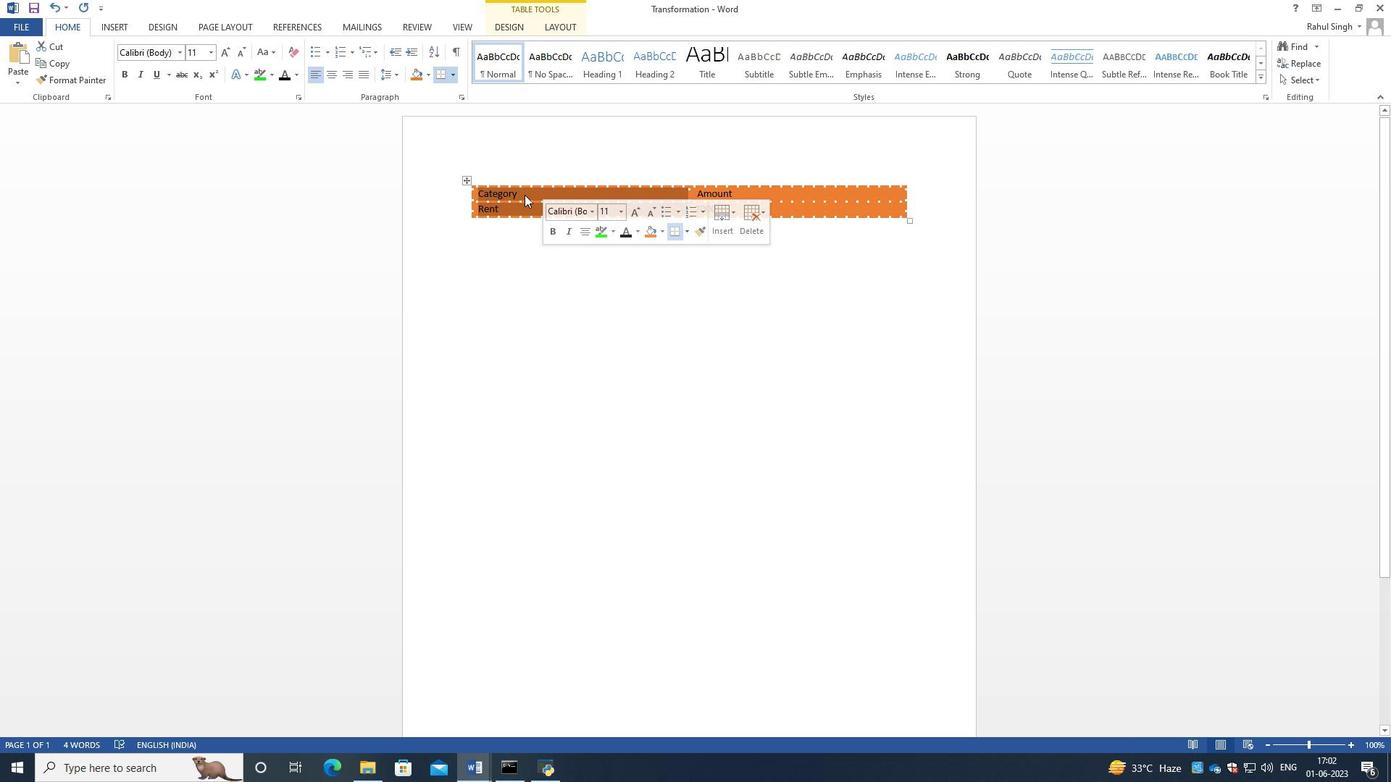 
Action: Mouse pressed left at (524, 193)
Screenshot: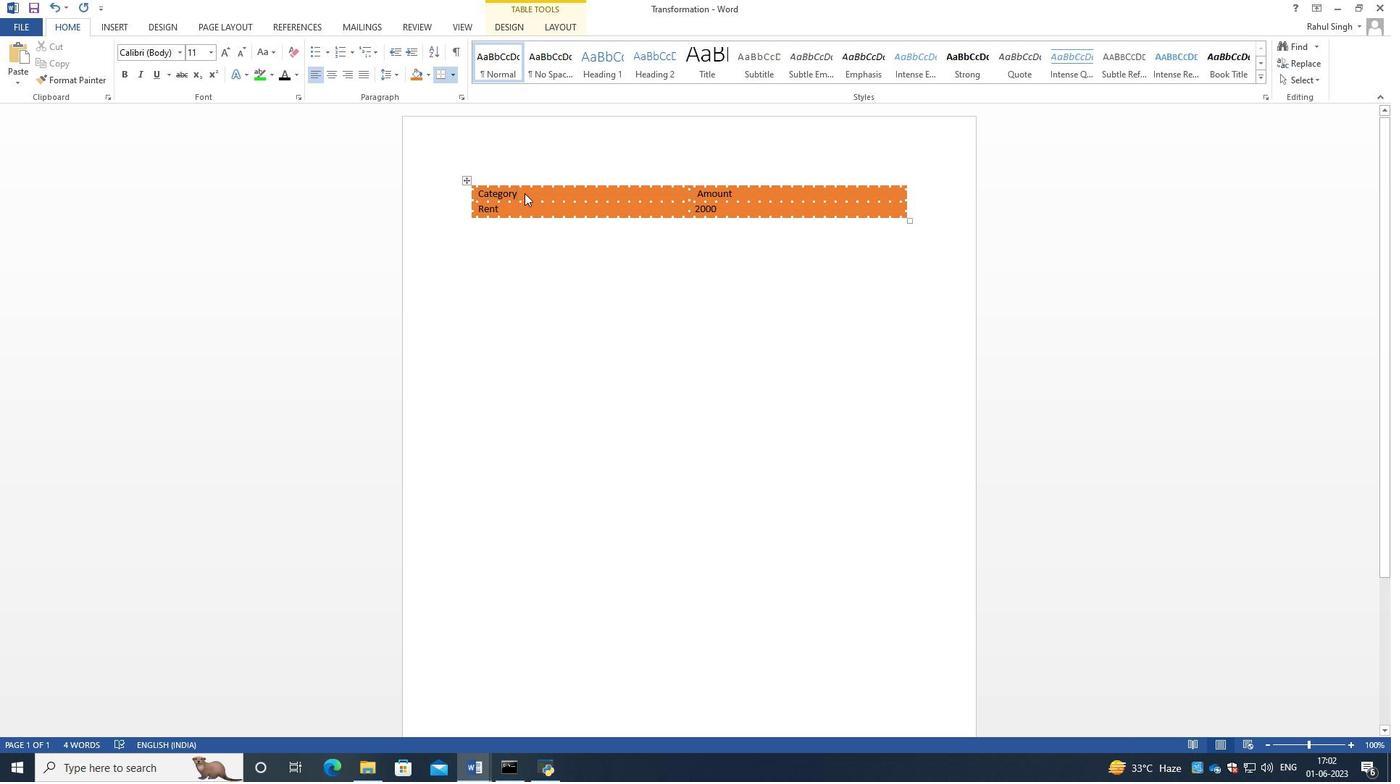 
Action: Mouse moved to (146, 69)
Screenshot: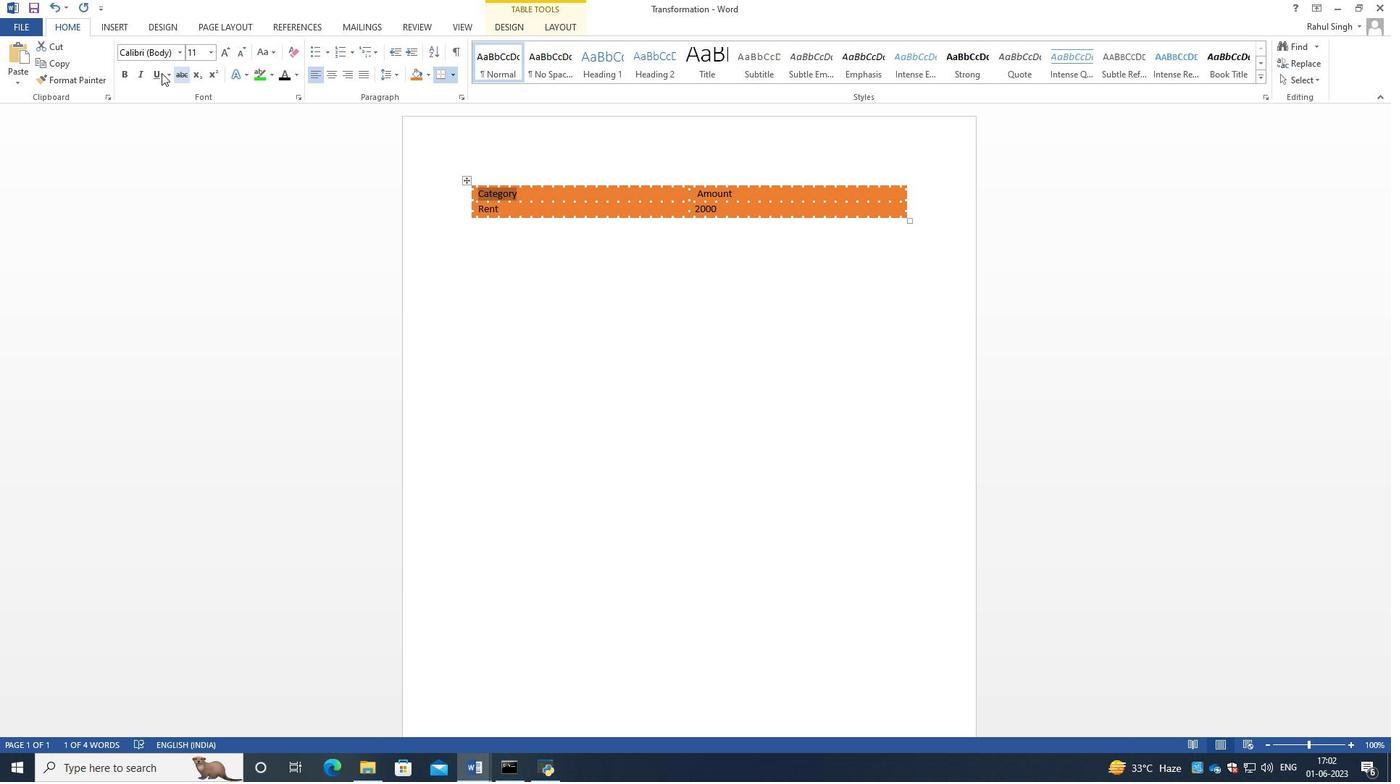
Action: Mouse pressed left at (146, 69)
Screenshot: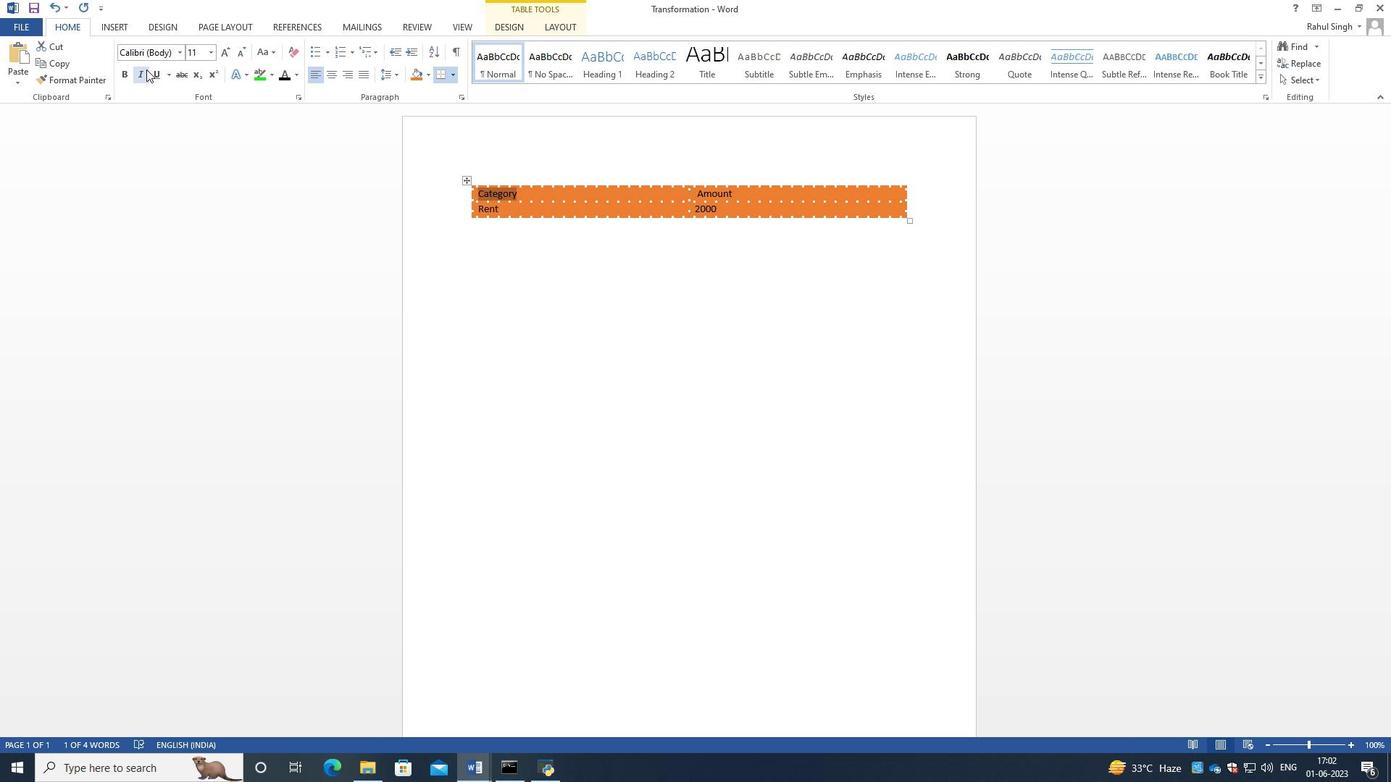 
Action: Mouse moved to (735, 195)
Screenshot: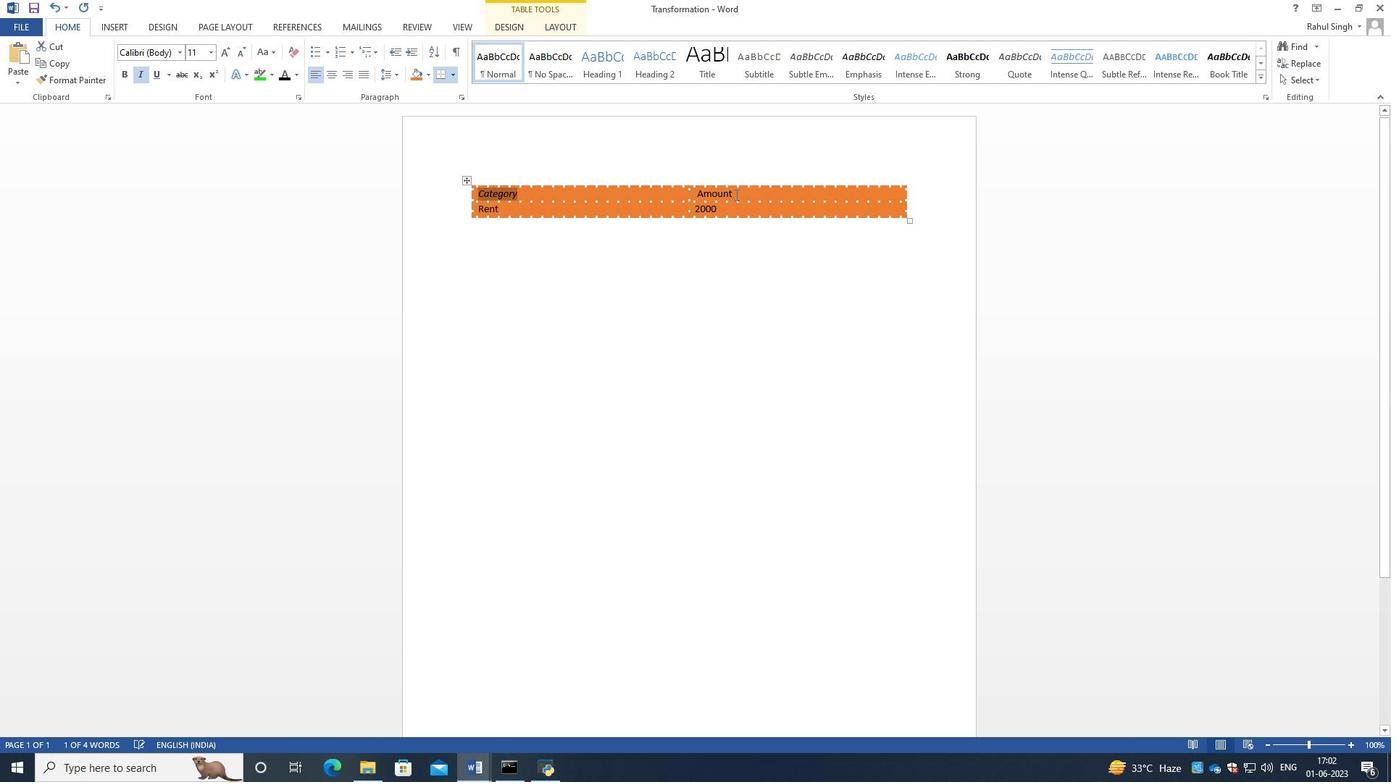 
Action: Mouse pressed left at (735, 195)
Screenshot: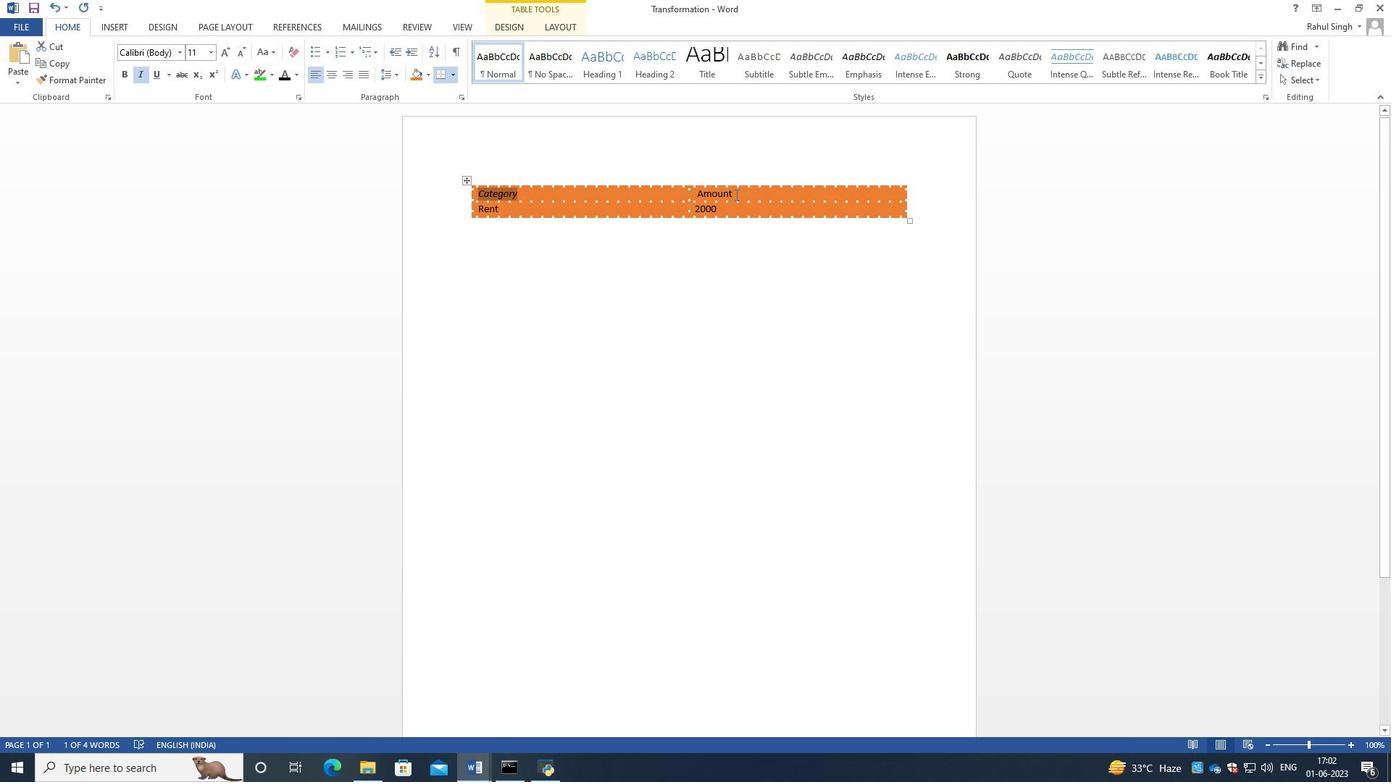 
Action: Mouse moved to (144, 76)
Screenshot: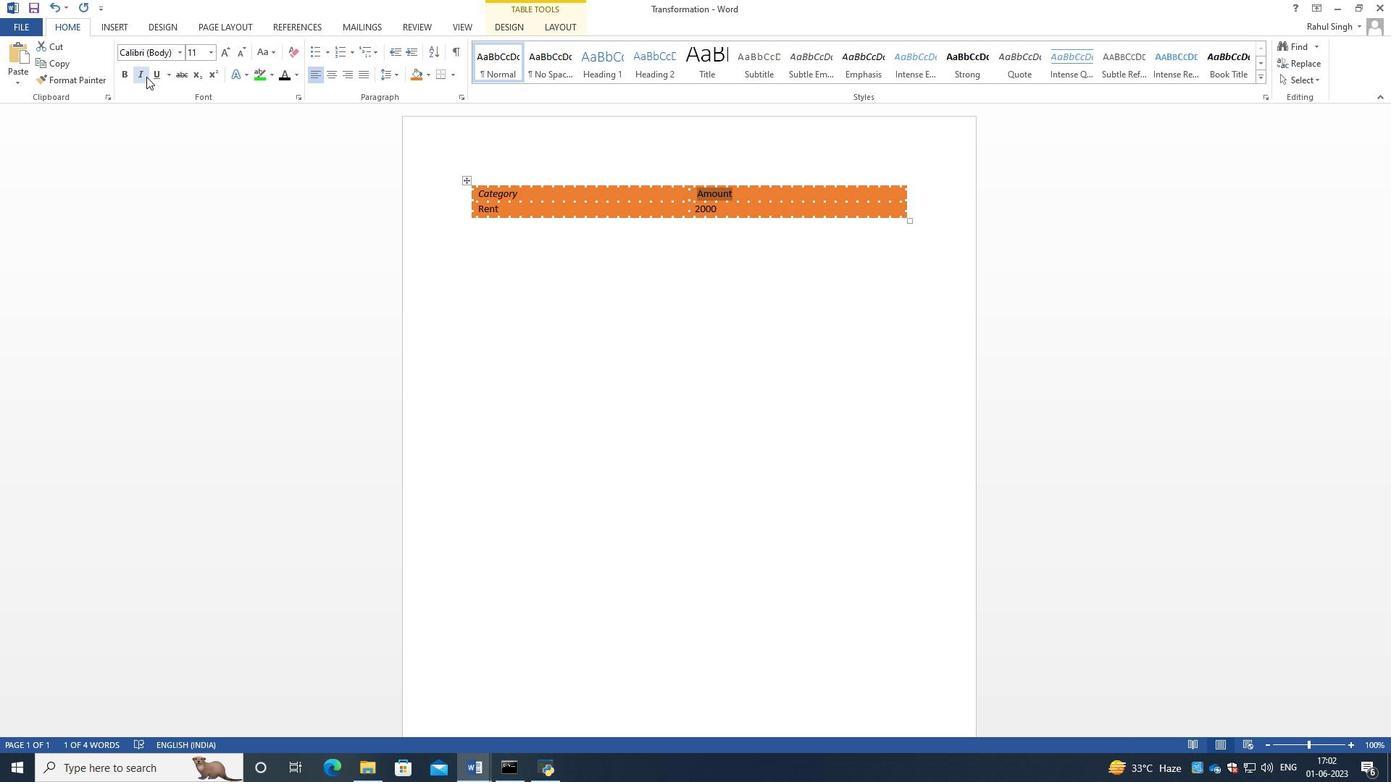 
Action: Mouse pressed left at (144, 76)
Screenshot: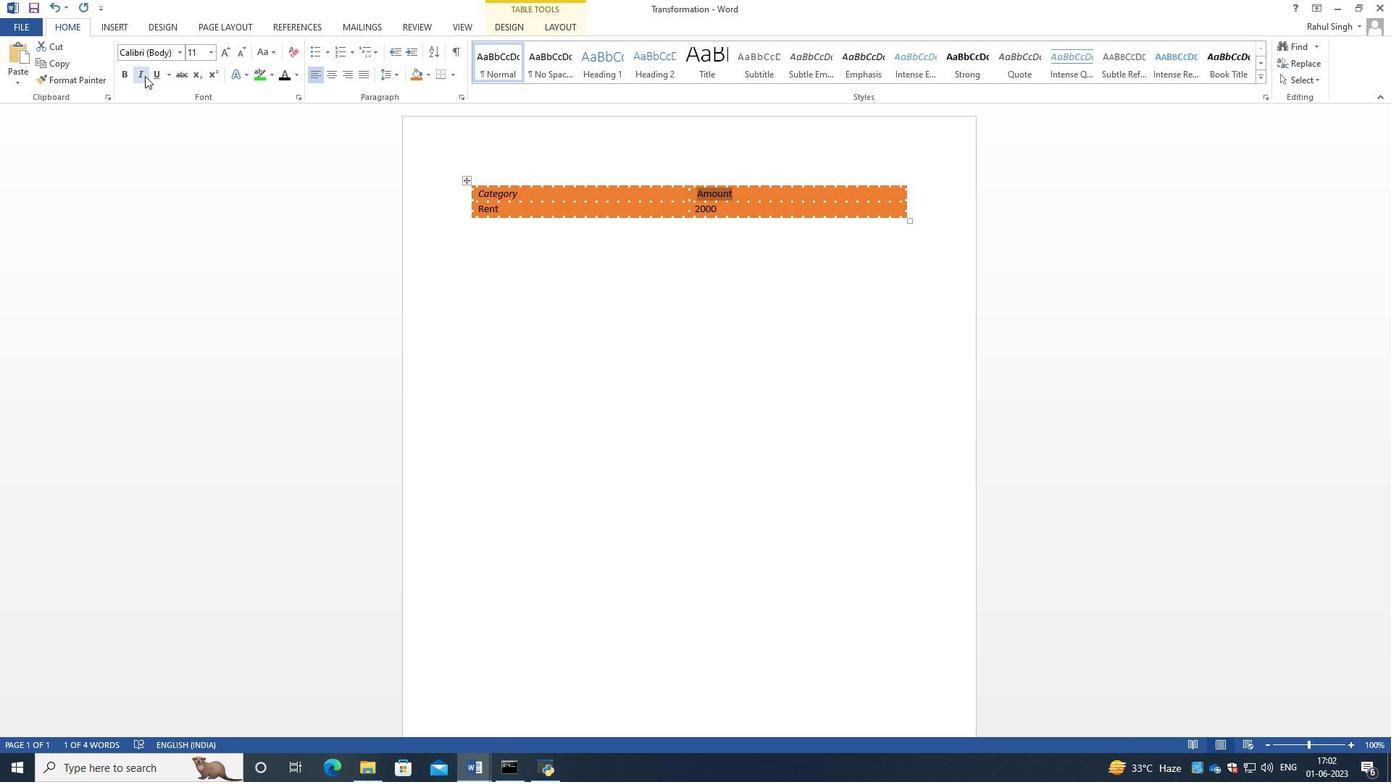 
Action: Mouse moved to (157, 252)
Screenshot: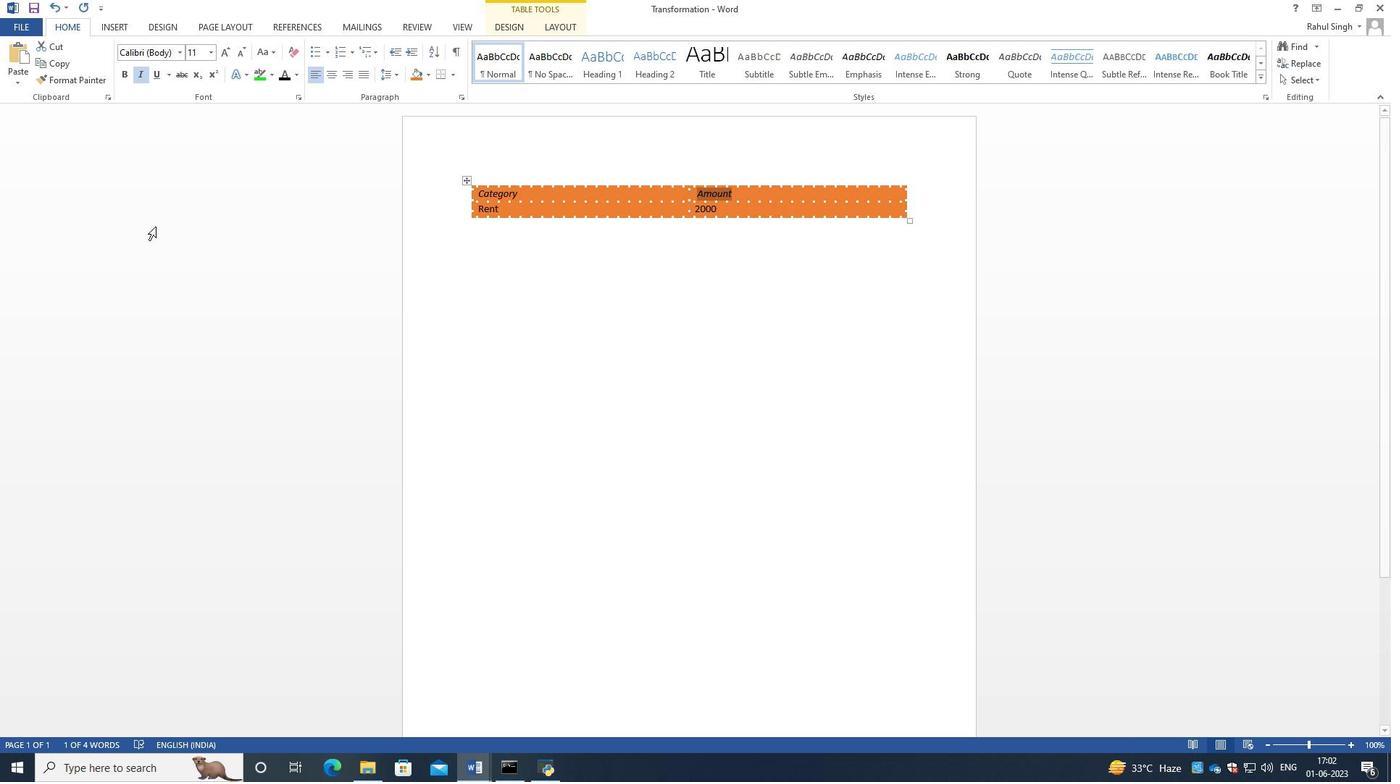 
Action: Mouse pressed left at (157, 252)
Screenshot: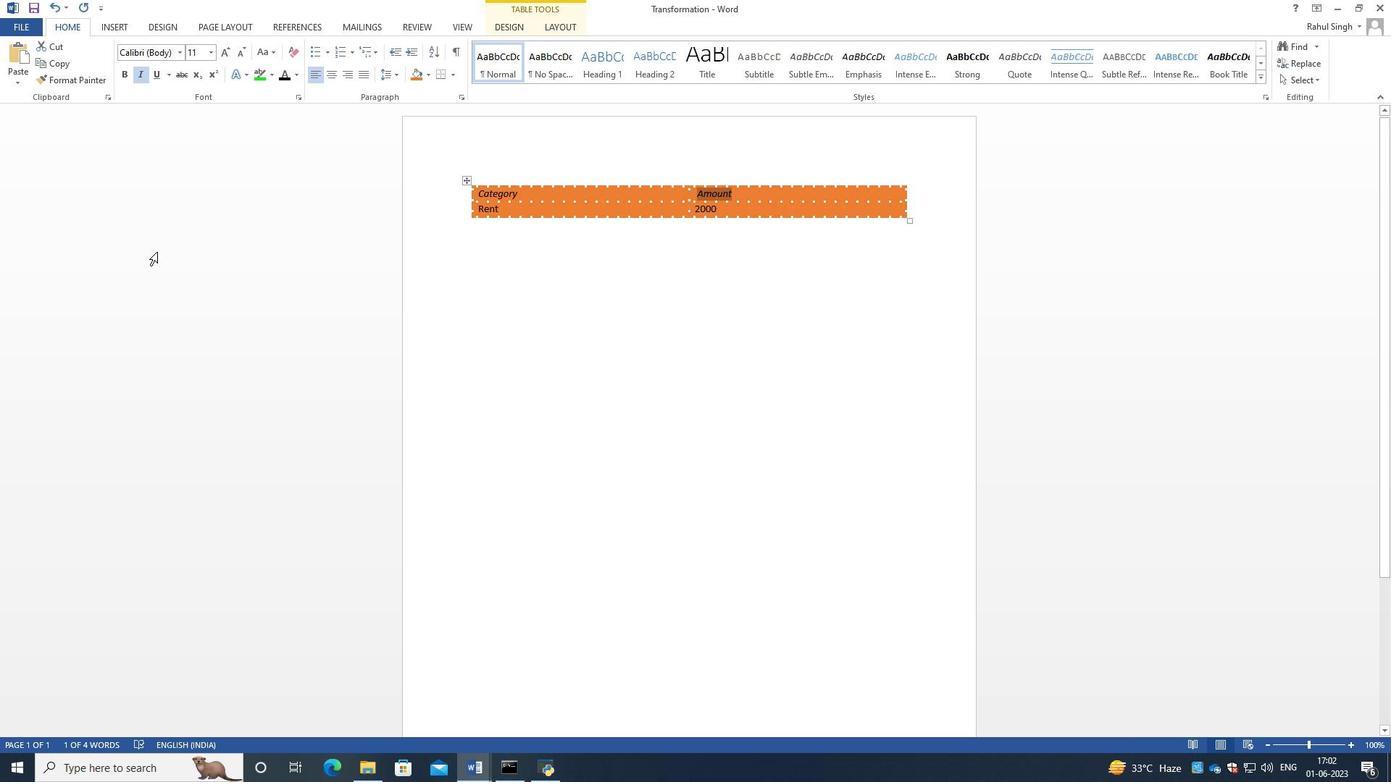 
Action: Mouse moved to (537, 193)
Screenshot: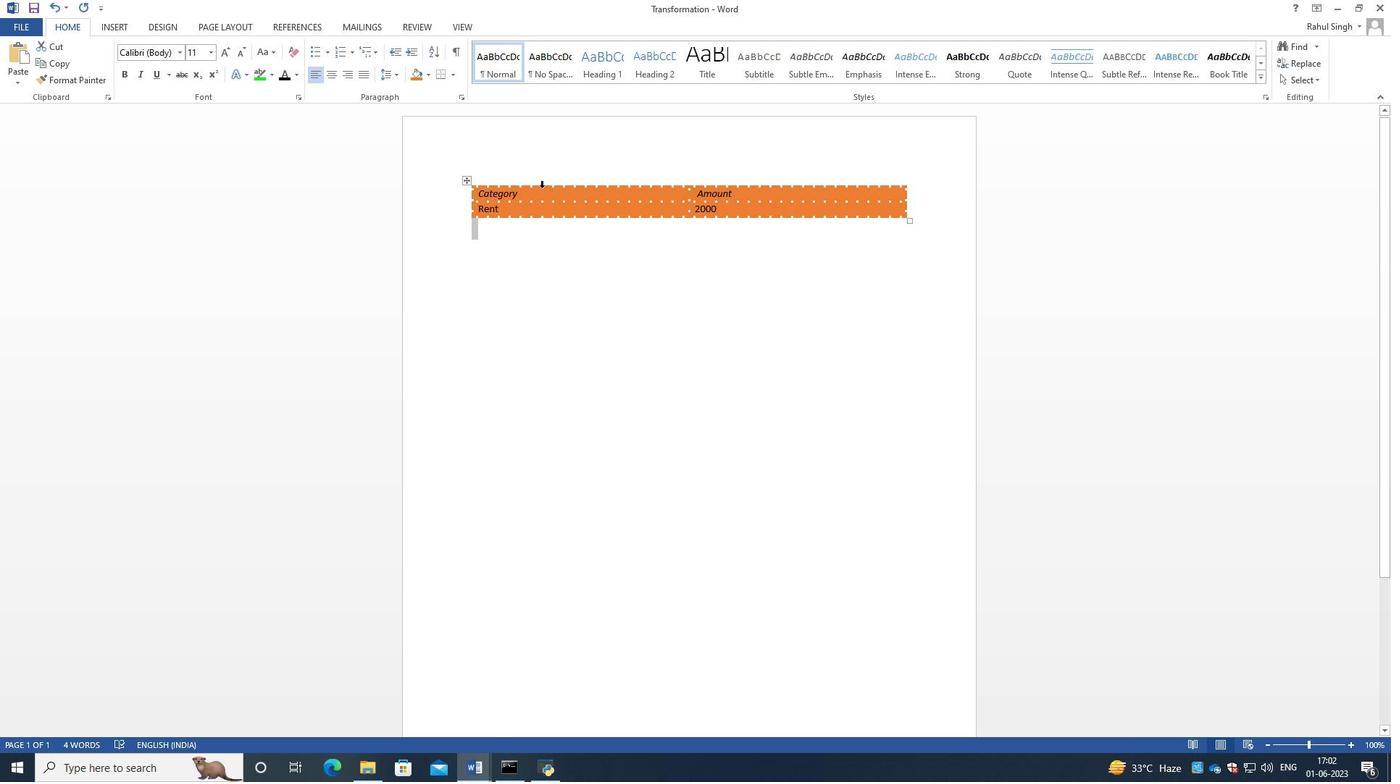 
Action: Mouse pressed left at (537, 193)
Screenshot: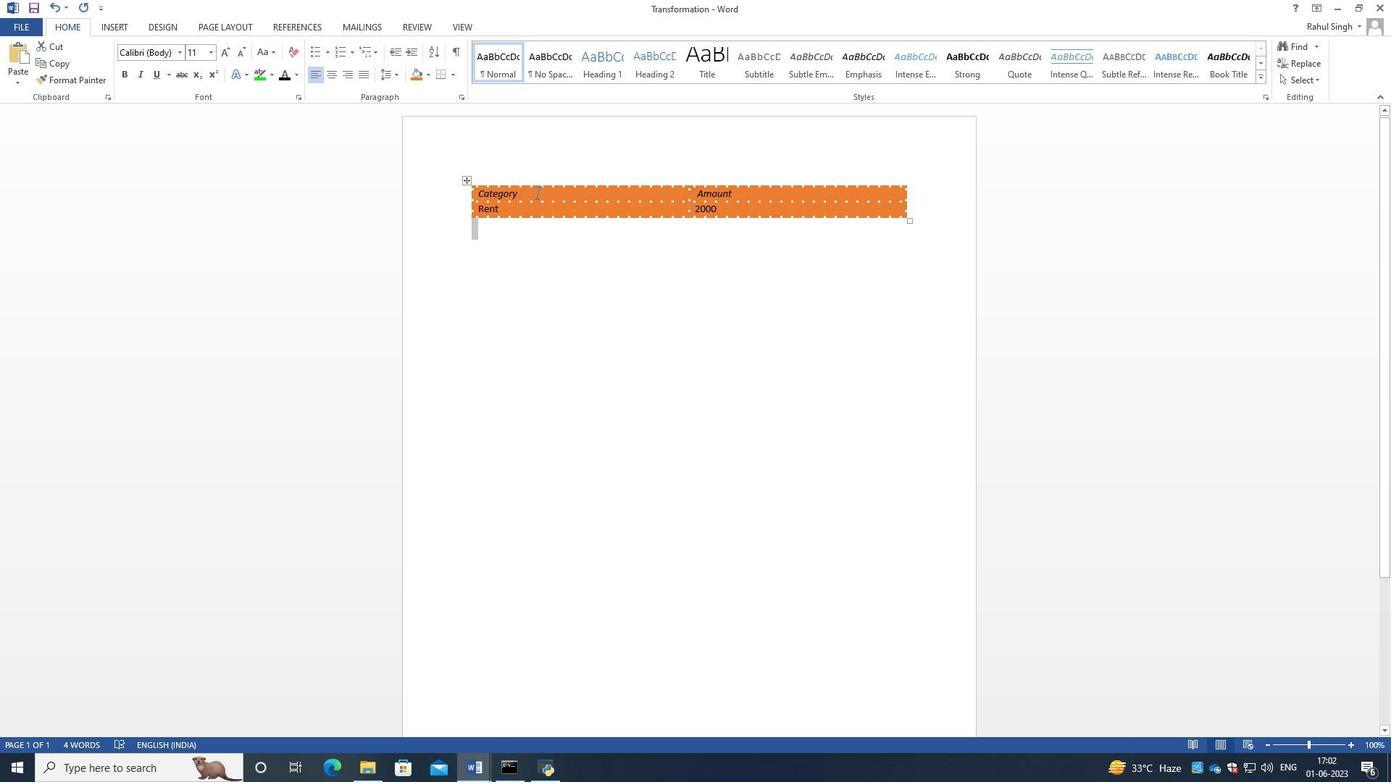 
Action: Mouse moved to (333, 72)
Screenshot: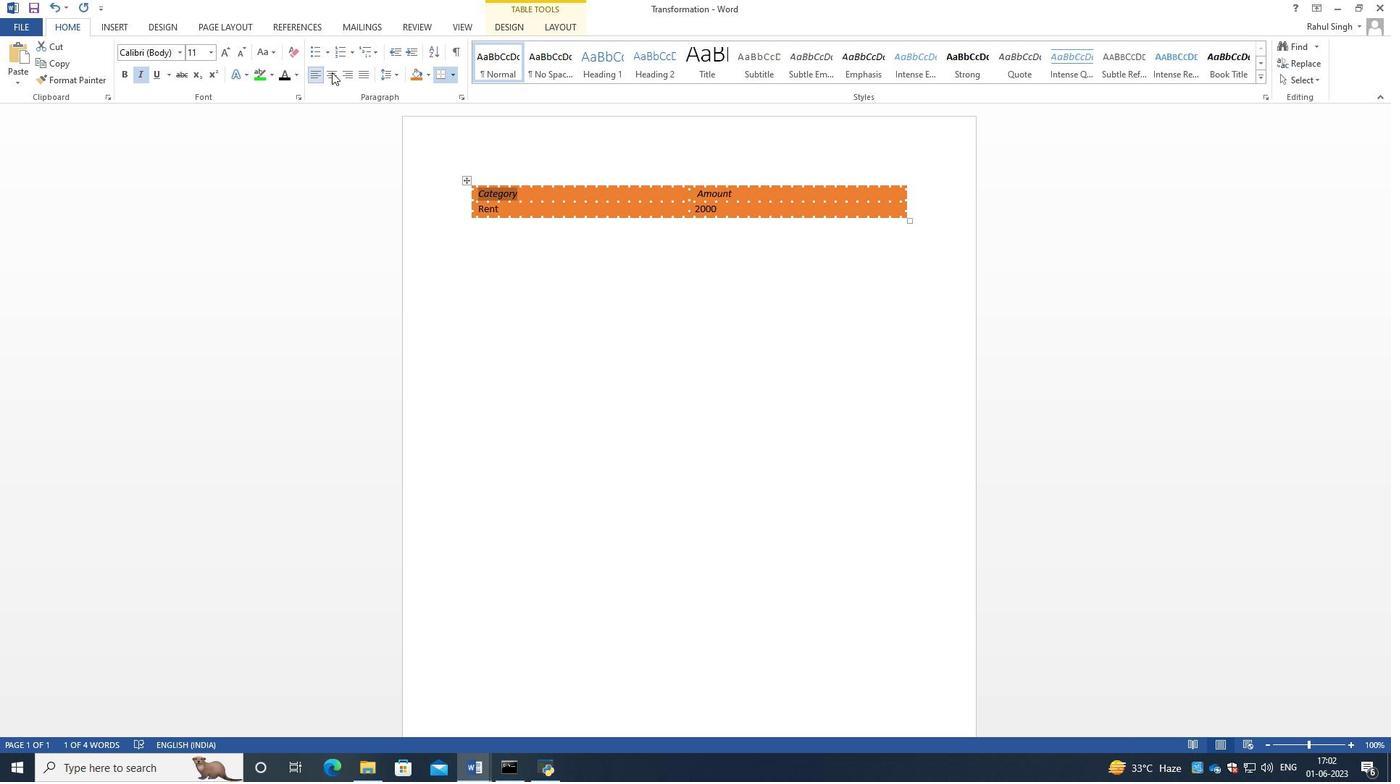 
Action: Mouse pressed left at (333, 72)
Screenshot: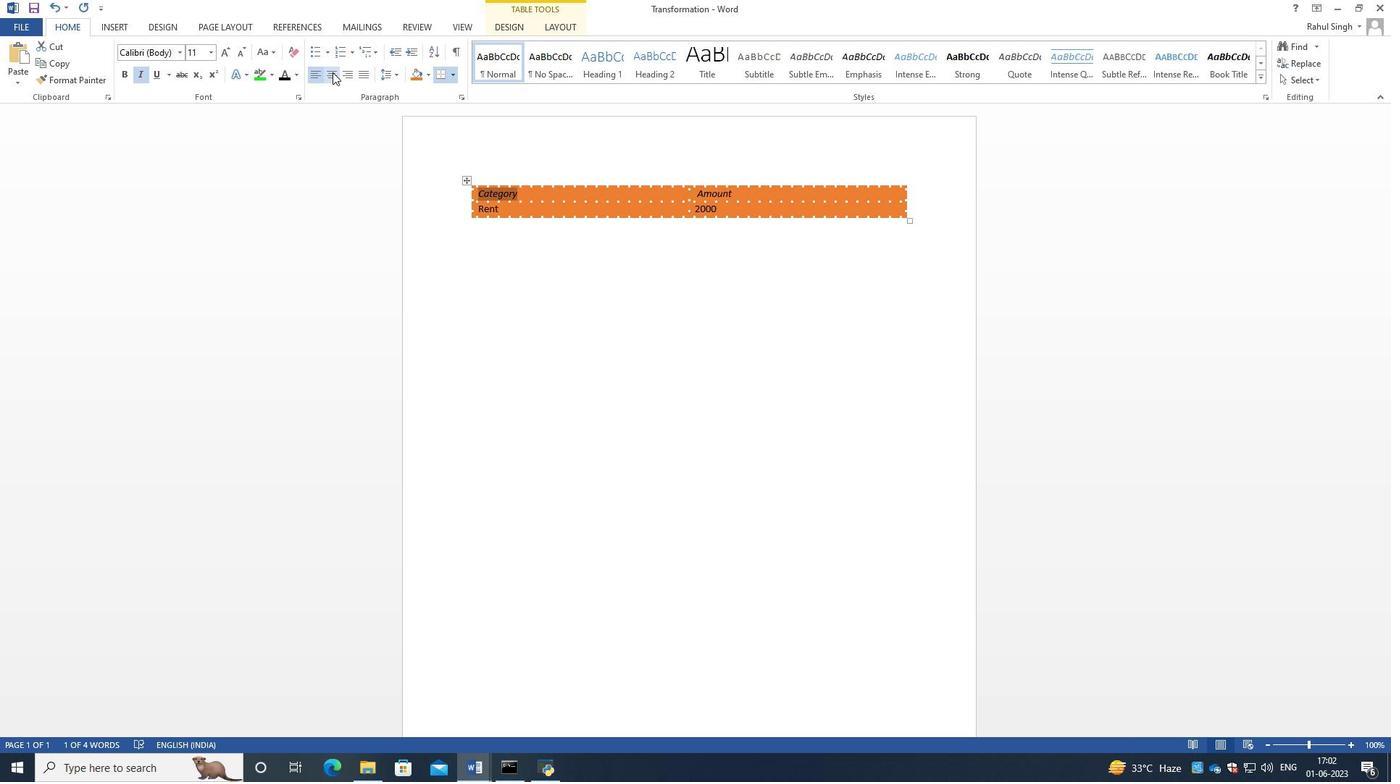
Action: Mouse moved to (315, 74)
Screenshot: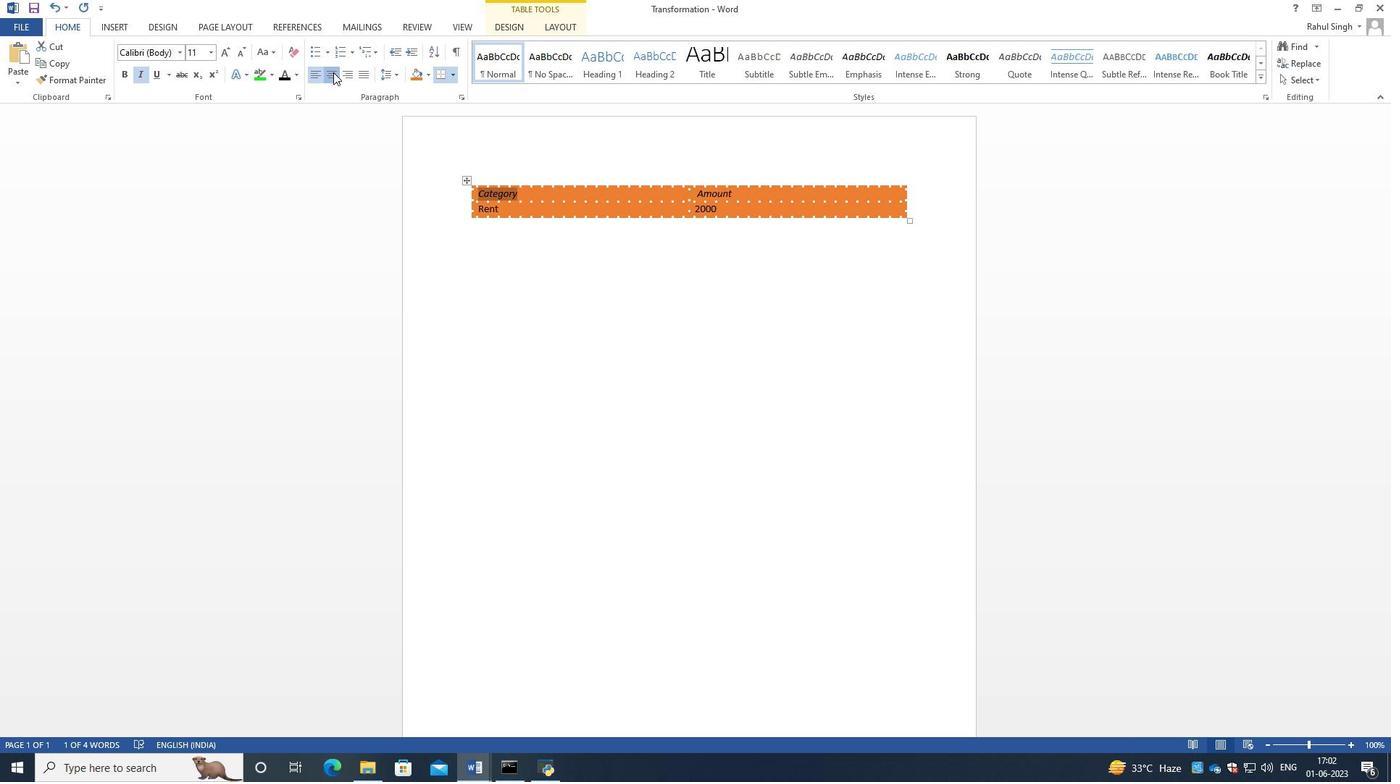 
Action: Mouse pressed left at (315, 74)
Screenshot: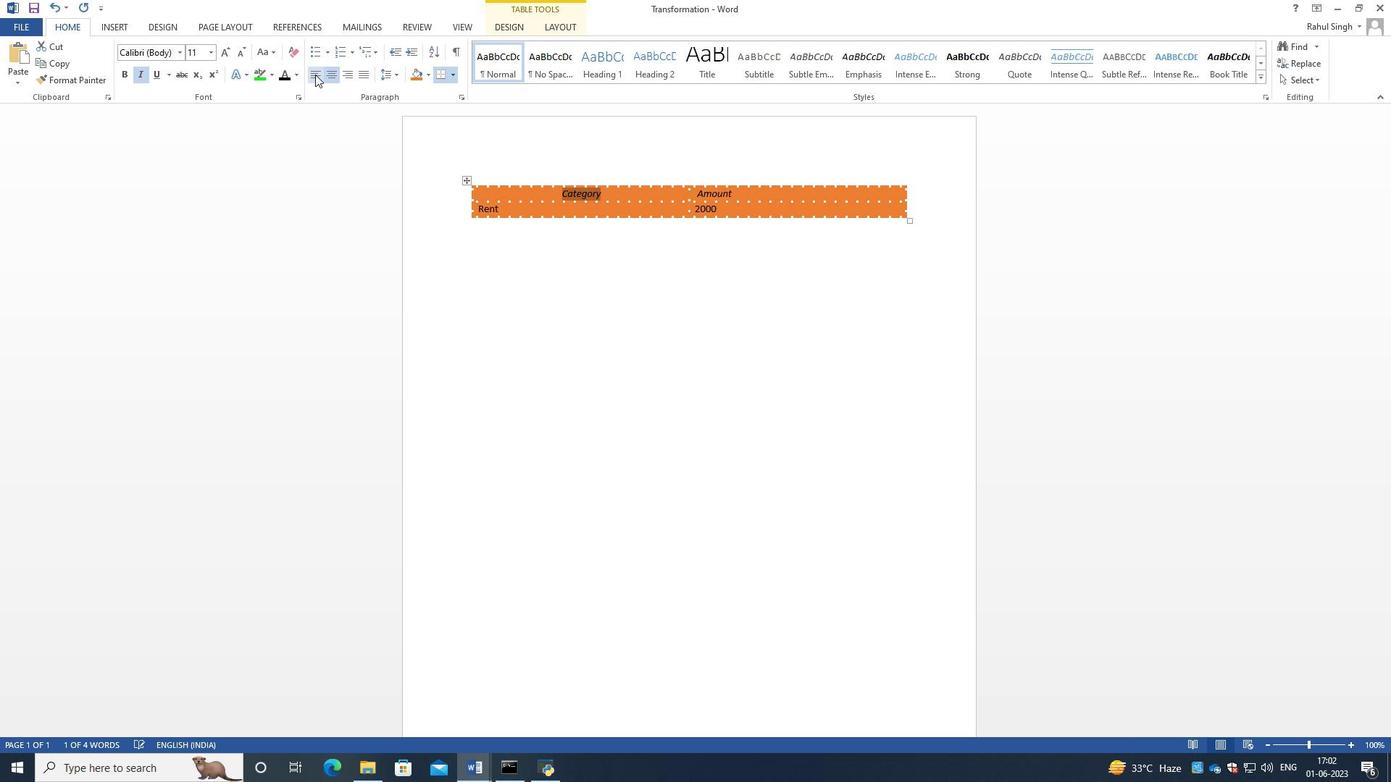 
Action: Mouse moved to (753, 195)
Screenshot: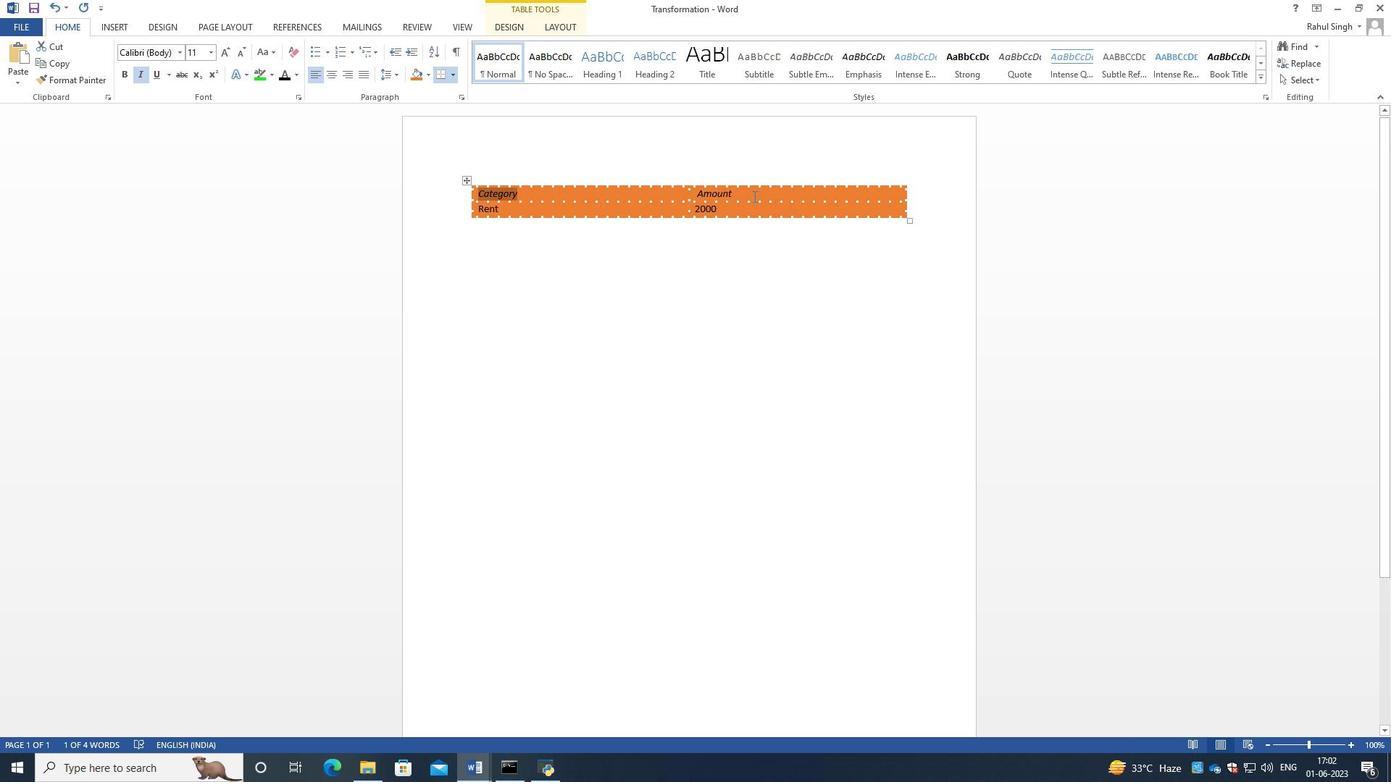 
Action: Mouse pressed left at (753, 195)
Screenshot: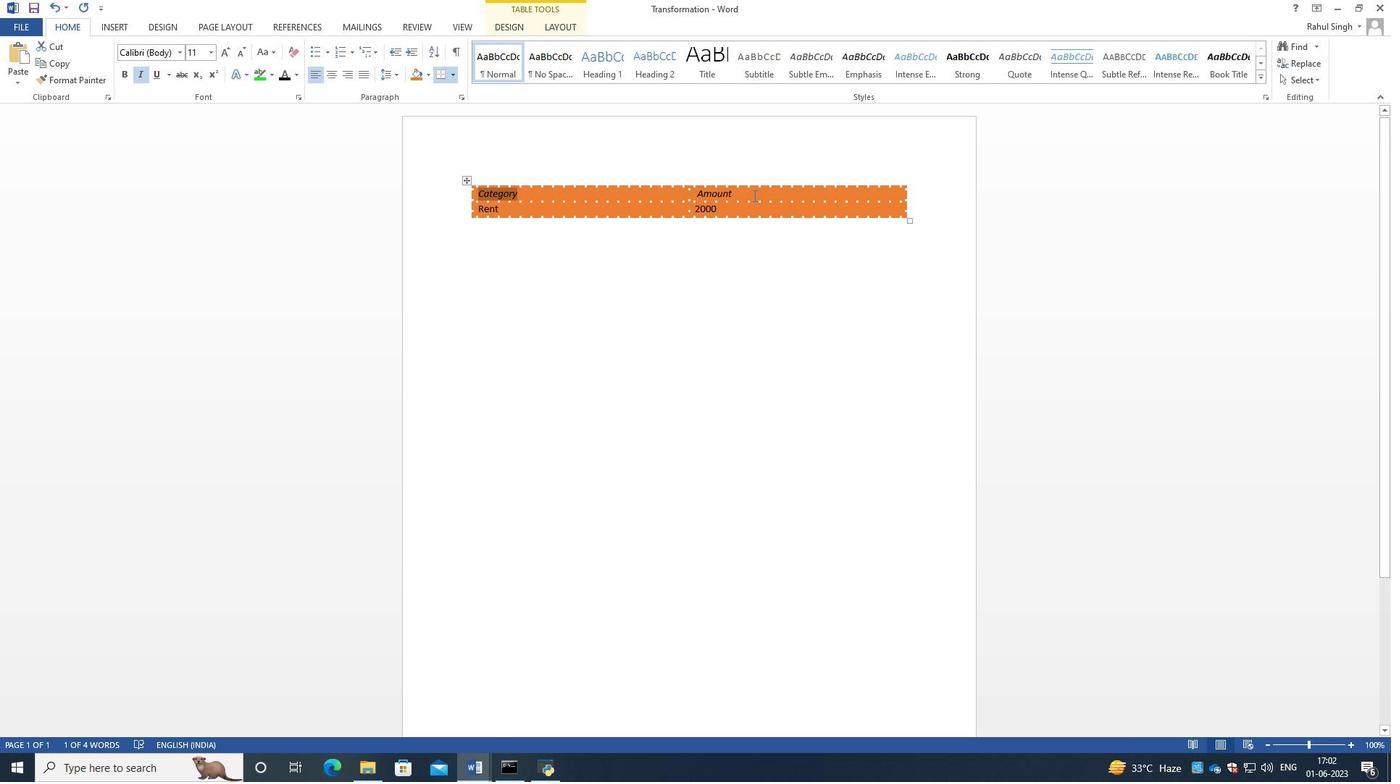 
Action: Mouse moved to (326, 79)
Screenshot: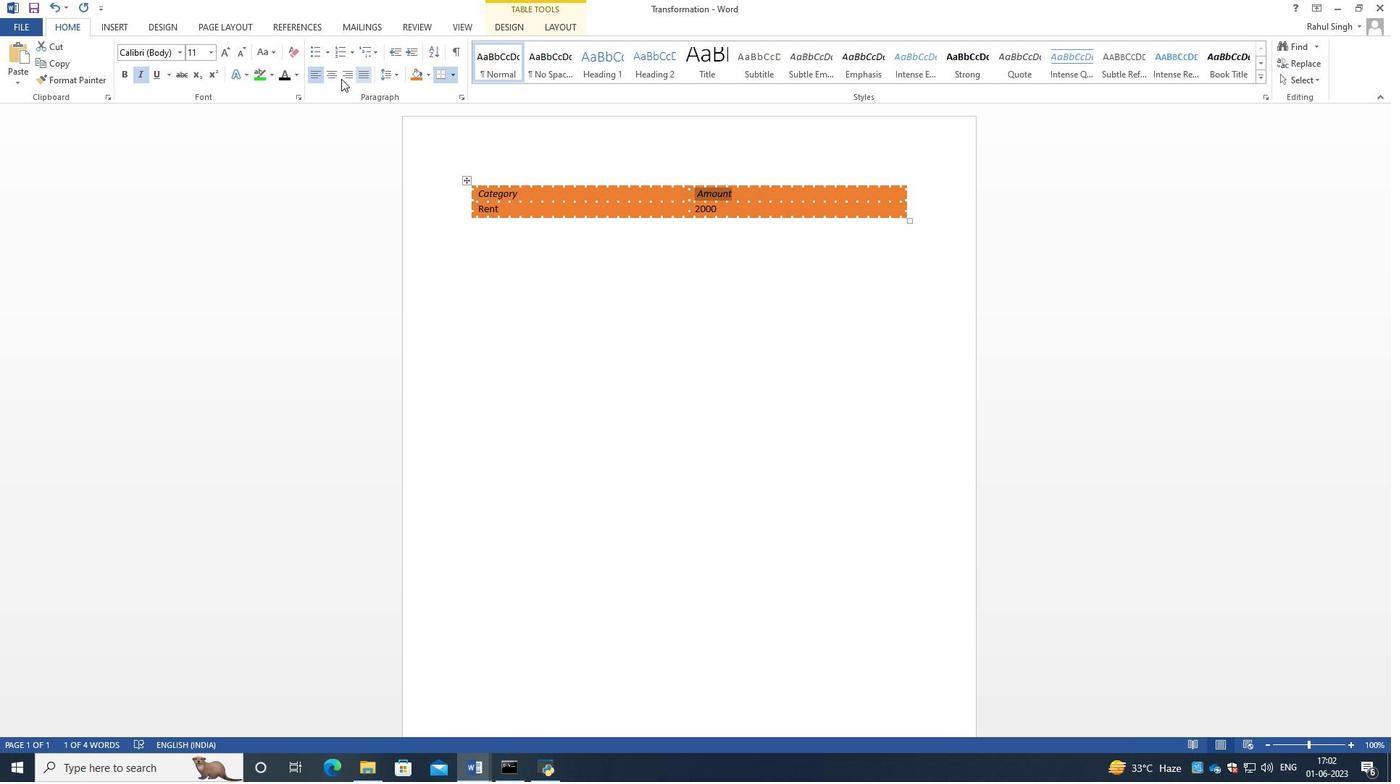 
Action: Mouse pressed left at (326, 79)
Screenshot: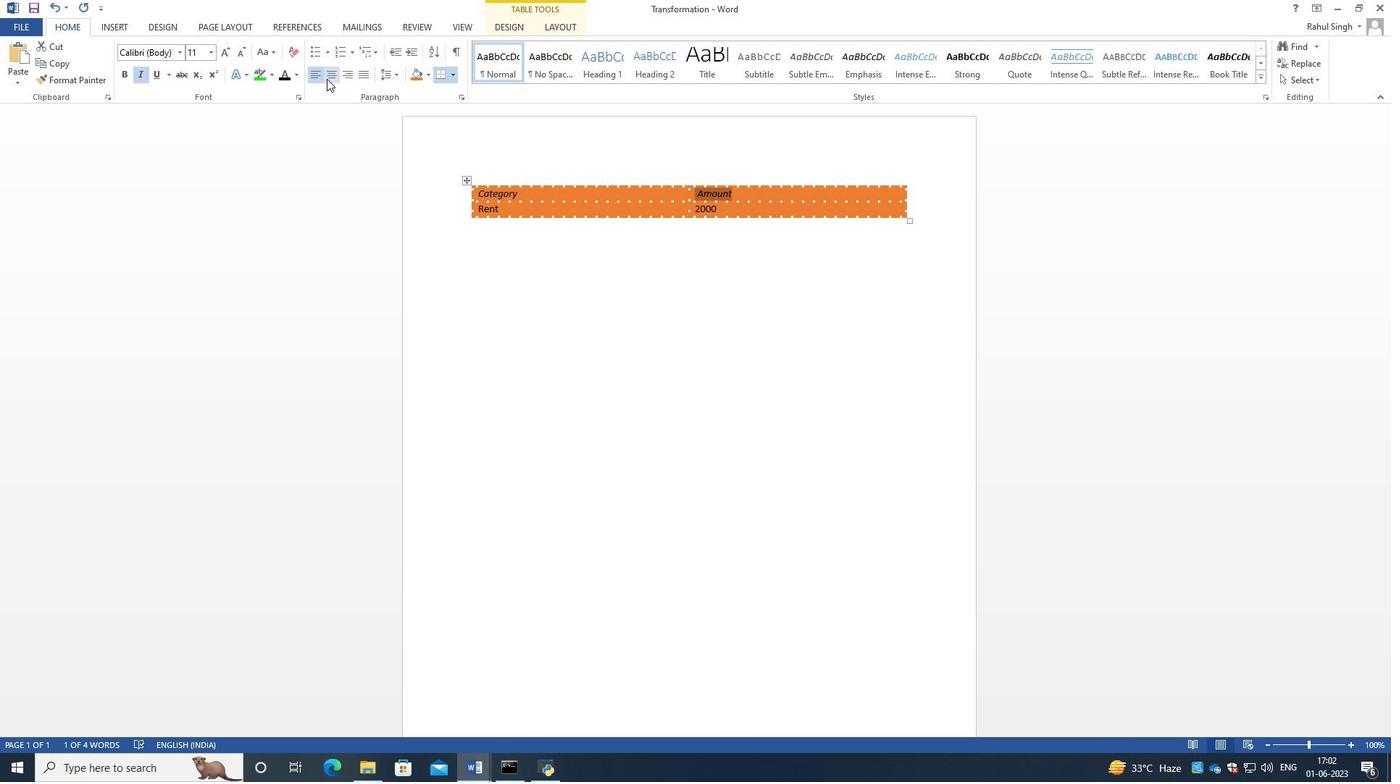 
Action: Mouse moved to (316, 74)
Screenshot: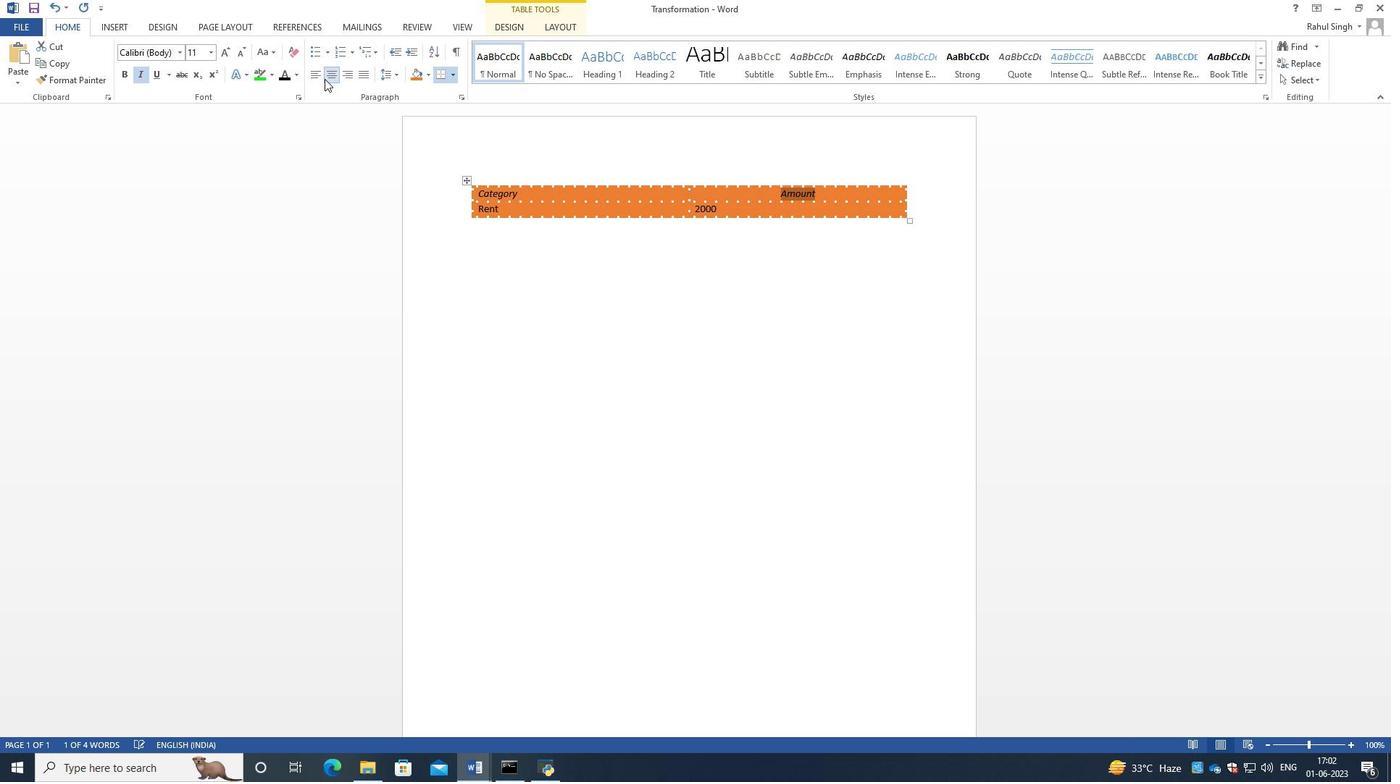 
Action: Mouse pressed left at (316, 74)
Screenshot: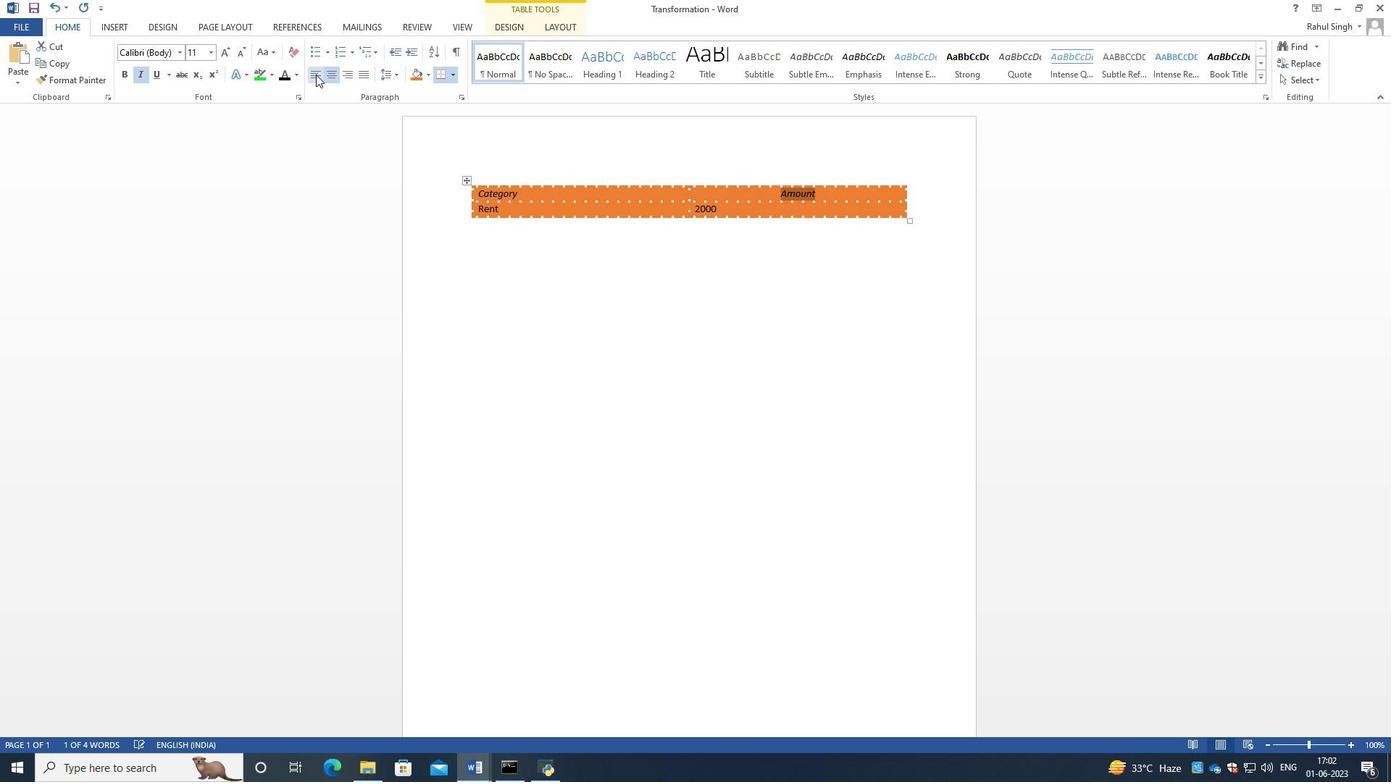 
Action: Mouse moved to (698, 296)
Screenshot: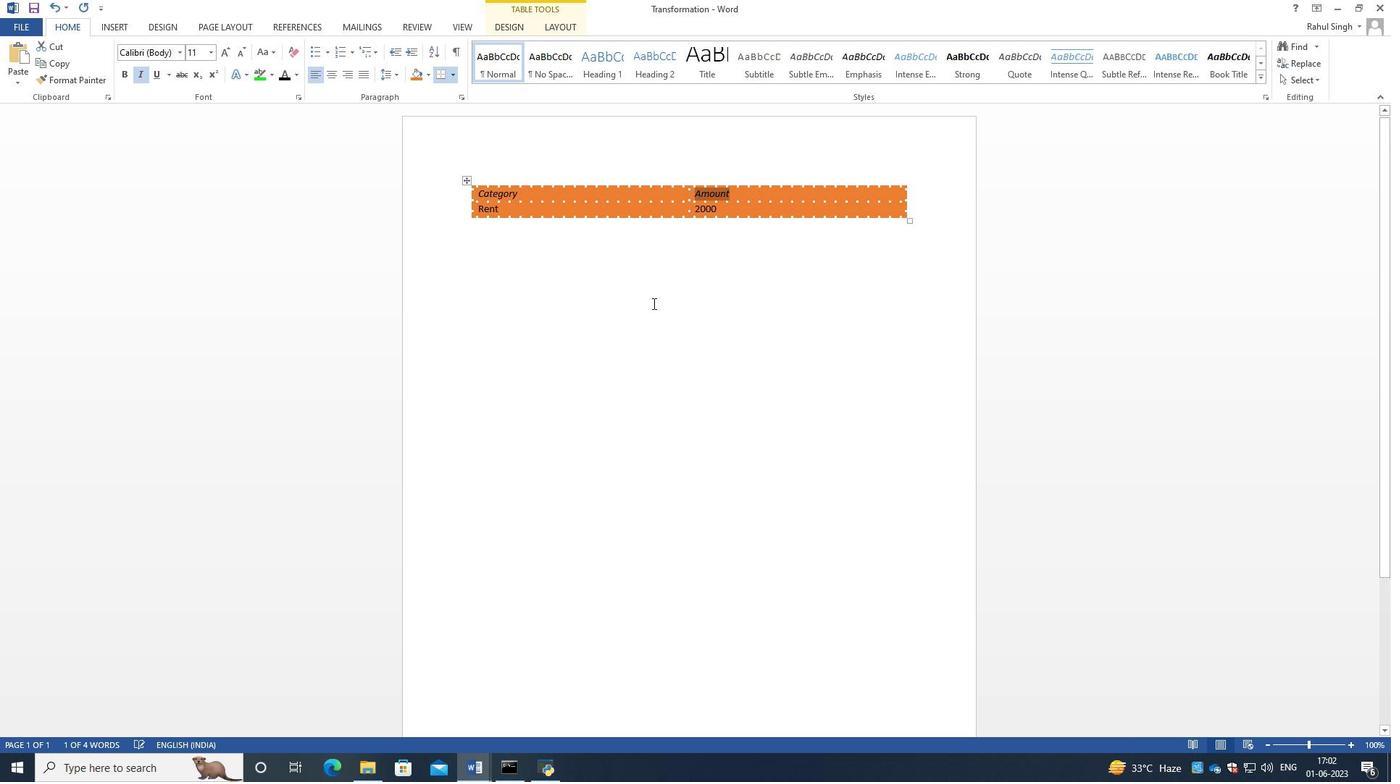 
Action: Mouse pressed left at (698, 296)
Screenshot: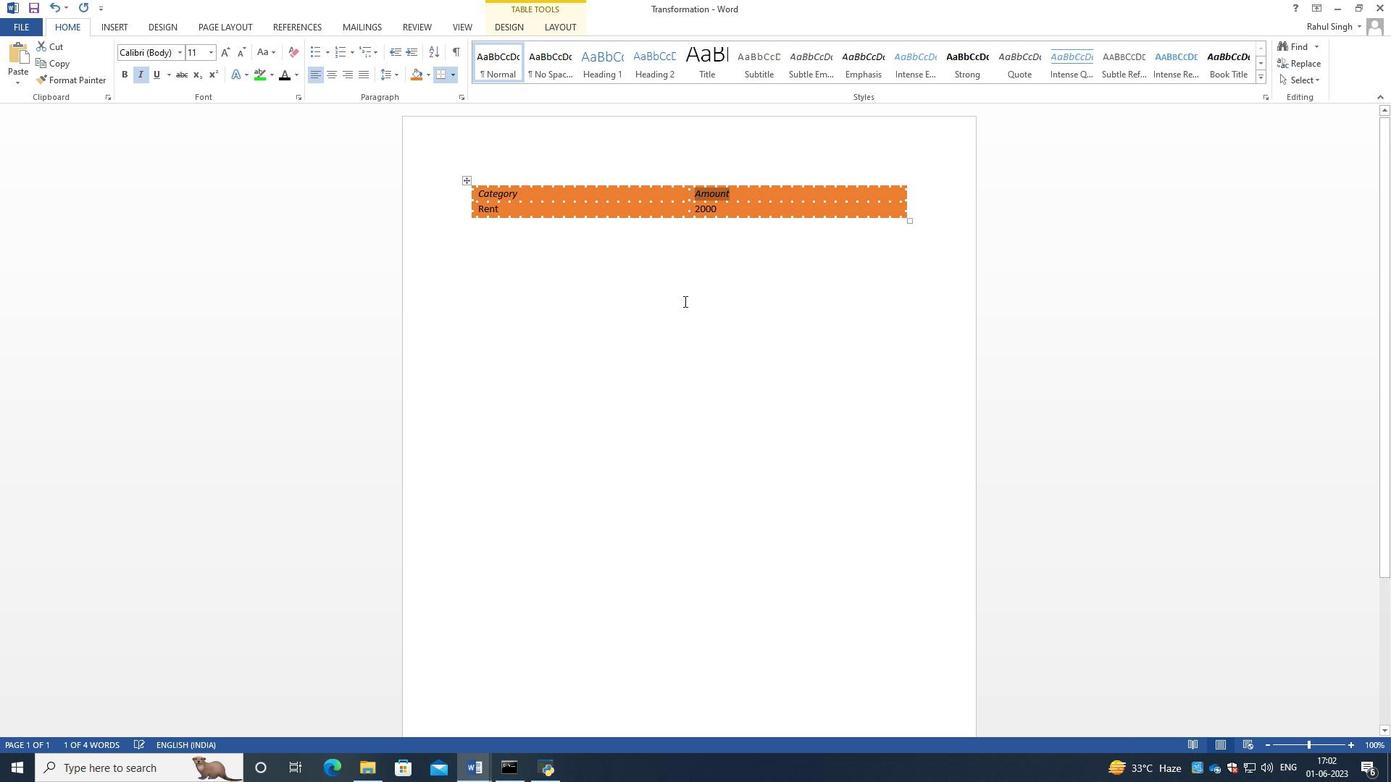 
